Task: Research Airbnb options in CeadÃ®r-Lunga, Moldova from 1st December, 2023 to 8th December, 2023 for 2 adults, 1 child.1  bedroom having 1 bed and 1 bathroom. Property type can be hotel. Booking option can be shelf check-in. Look for 5 properties as per requirement.
Action: Mouse moved to (355, 119)
Screenshot: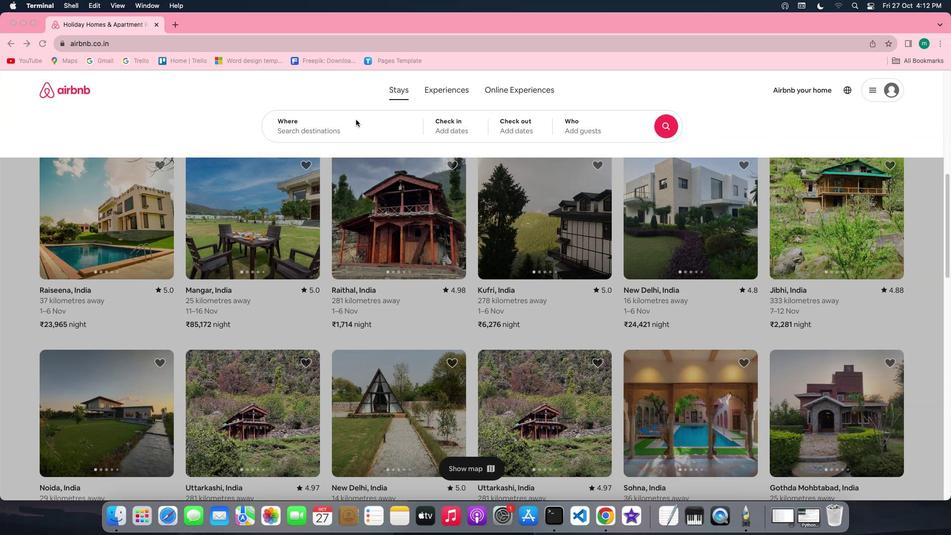 
Action: Mouse pressed left at (355, 119)
Screenshot: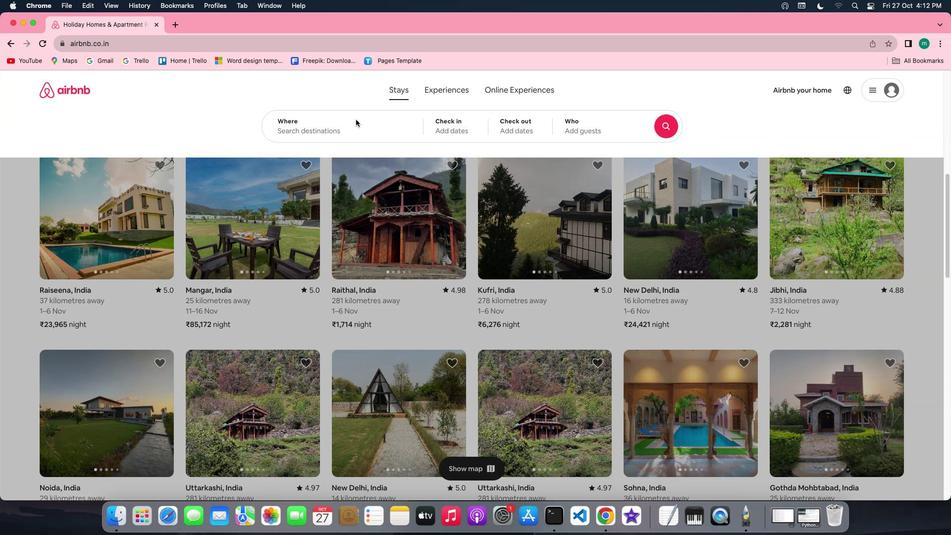 
Action: Mouse pressed left at (355, 119)
Screenshot: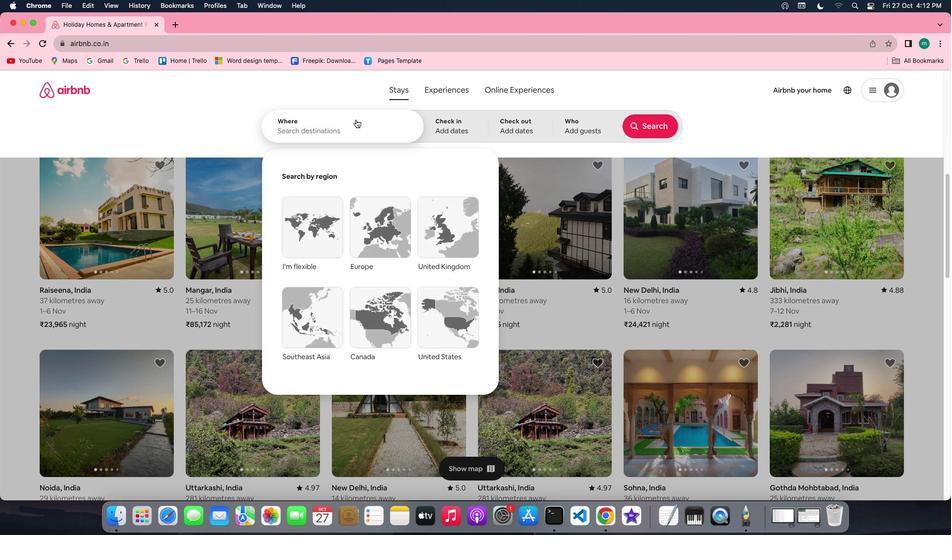 
Action: Mouse moved to (339, 132)
Screenshot: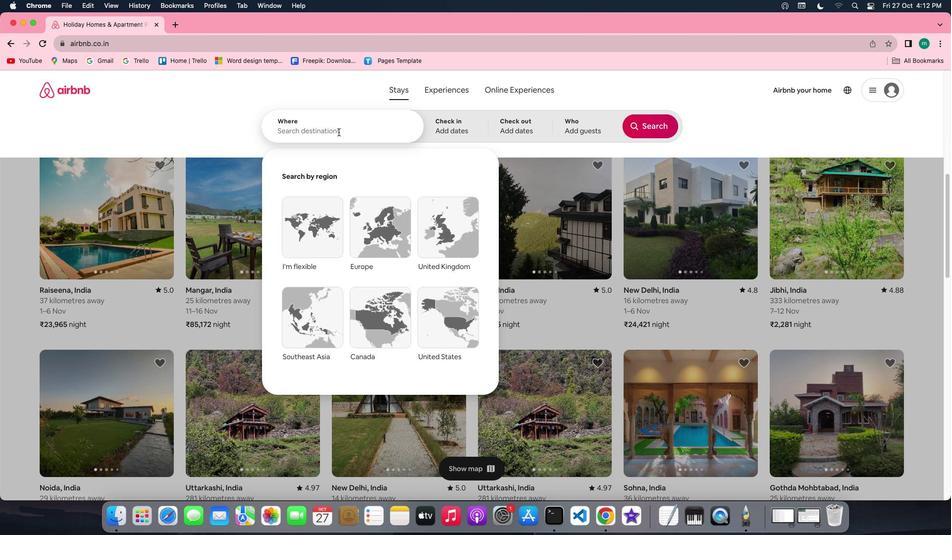 
Action: Mouse pressed left at (339, 132)
Screenshot: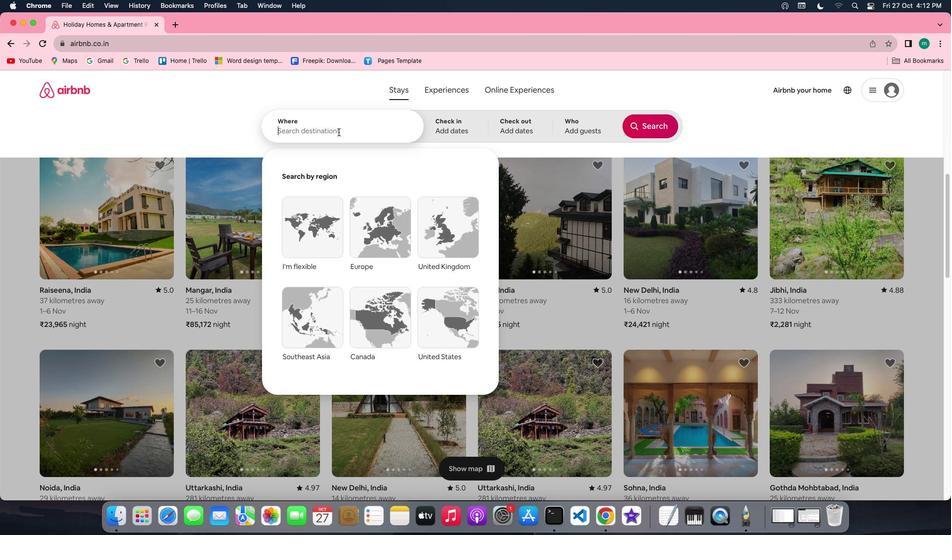 
Action: Key pressed Key.shift'C''e''a''d''i''r''-'Key.spaceKey.shift'L''u''n''g''a'','Key.spaceKey.shift'm''o''l''d''o''v''a'
Screenshot: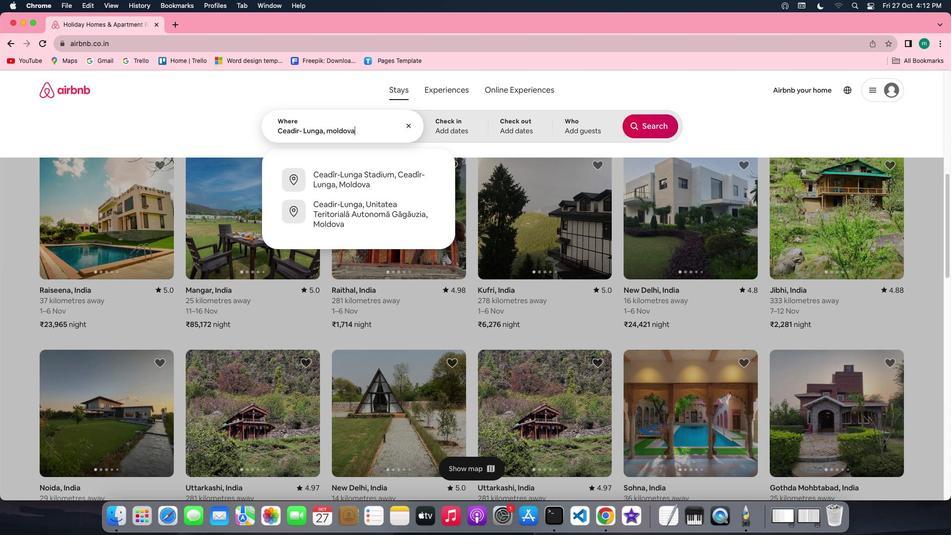 
Action: Mouse moved to (458, 123)
Screenshot: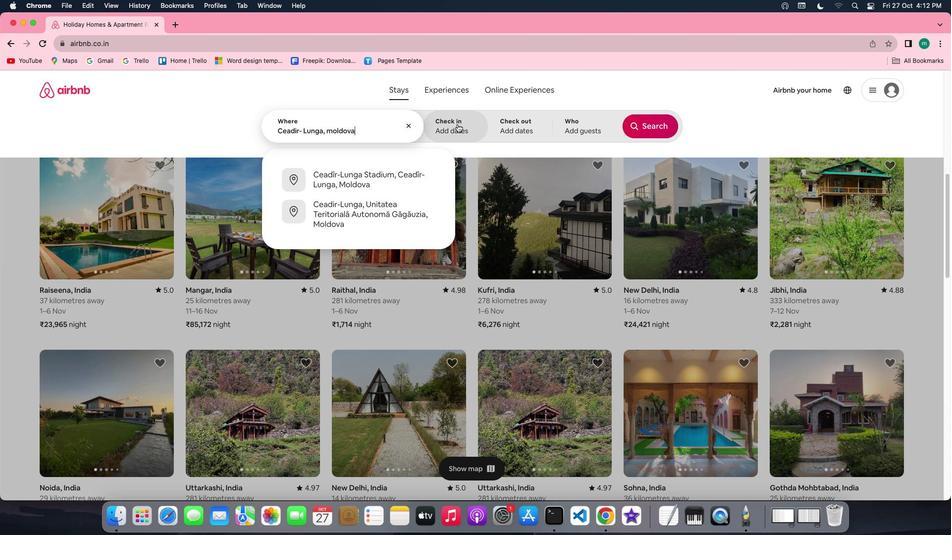 
Action: Mouse pressed left at (458, 123)
Screenshot: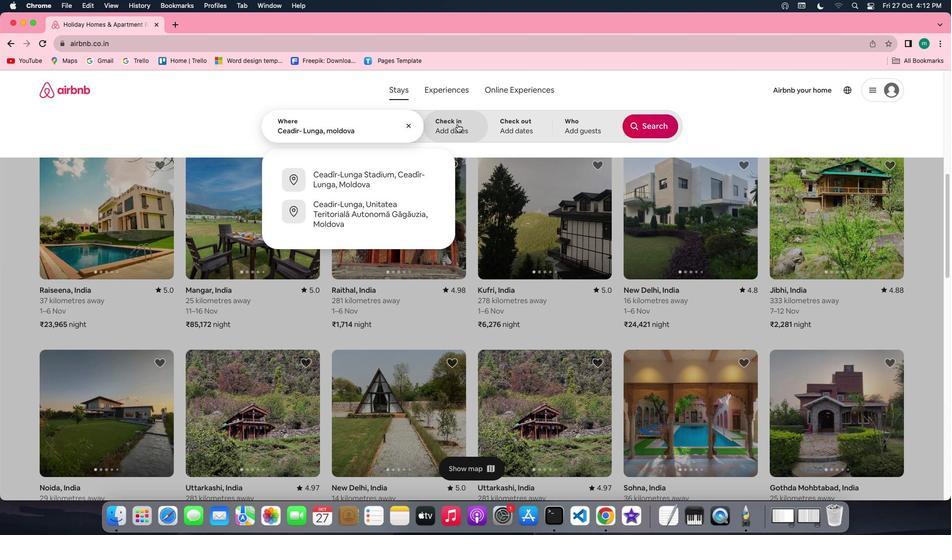 
Action: Mouse moved to (648, 205)
Screenshot: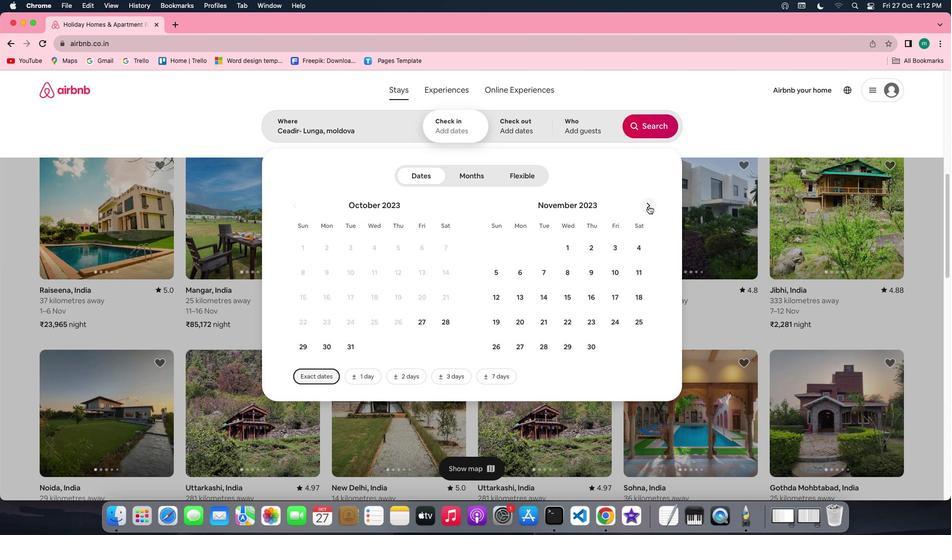 
Action: Mouse pressed left at (648, 205)
Screenshot: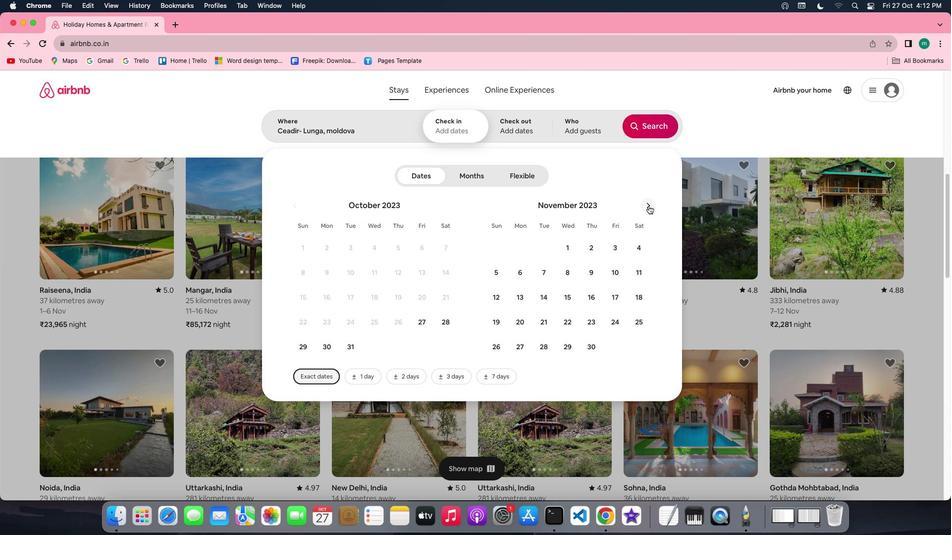 
Action: Mouse moved to (620, 244)
Screenshot: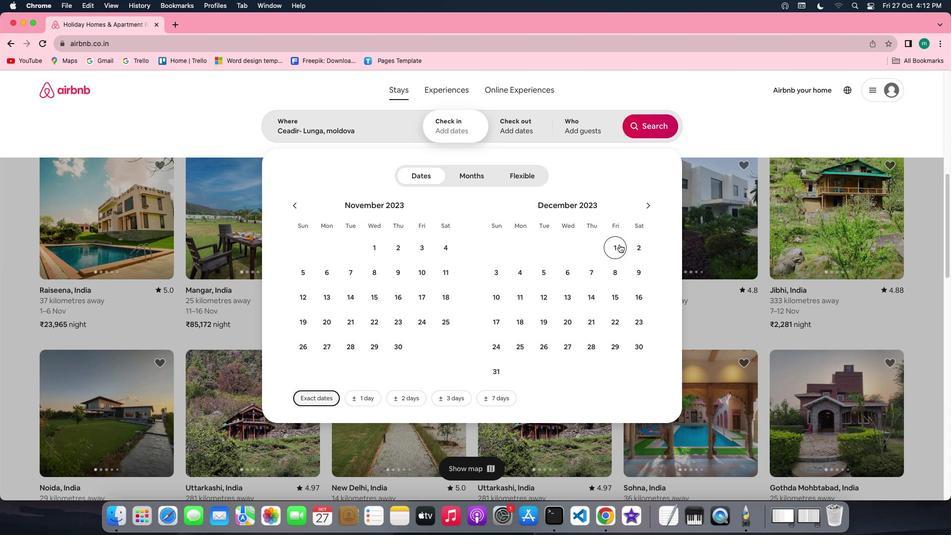 
Action: Mouse pressed left at (620, 244)
Screenshot: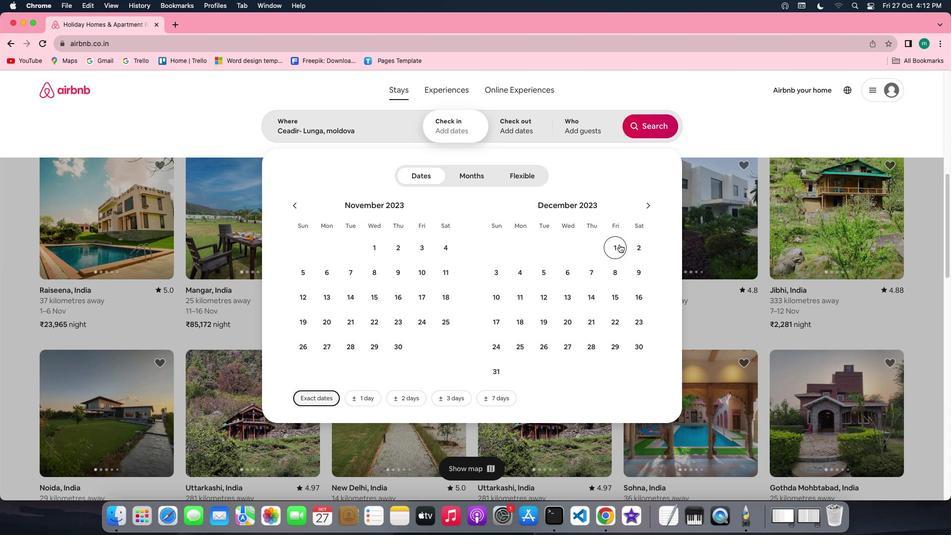 
Action: Mouse moved to (616, 269)
Screenshot: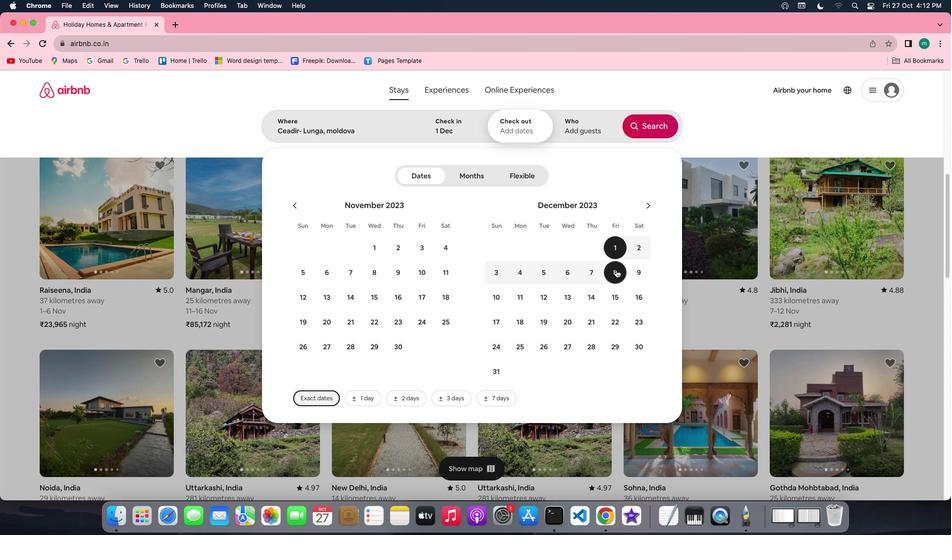
Action: Mouse pressed left at (616, 269)
Screenshot: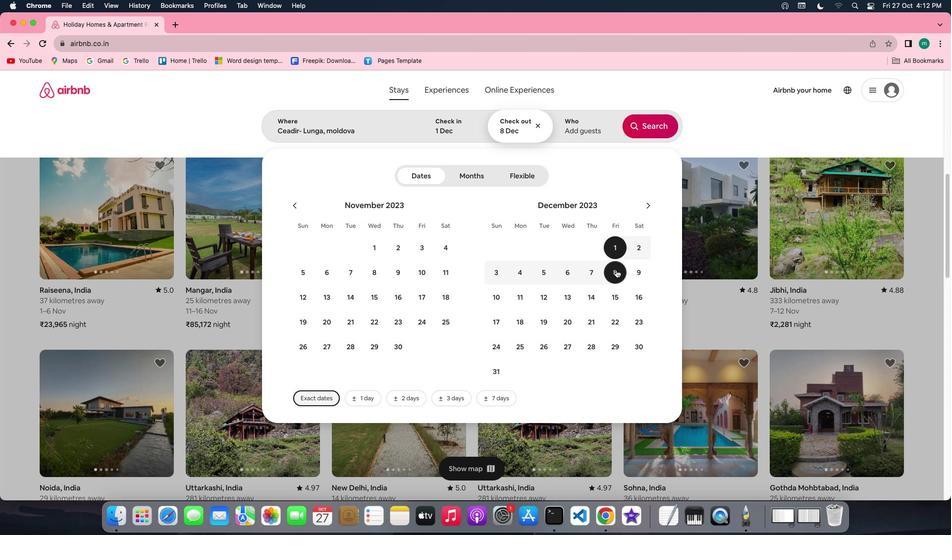 
Action: Mouse moved to (607, 133)
Screenshot: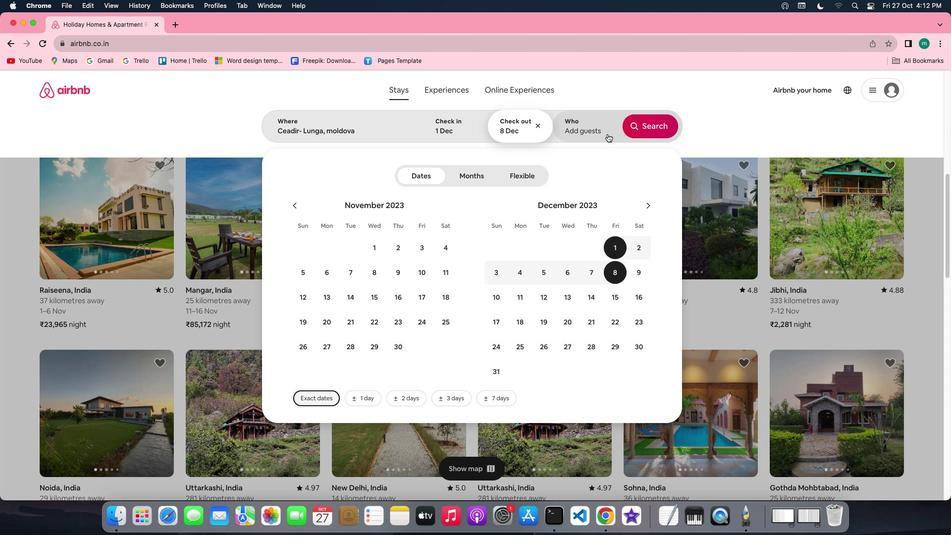 
Action: Mouse pressed left at (607, 133)
Screenshot: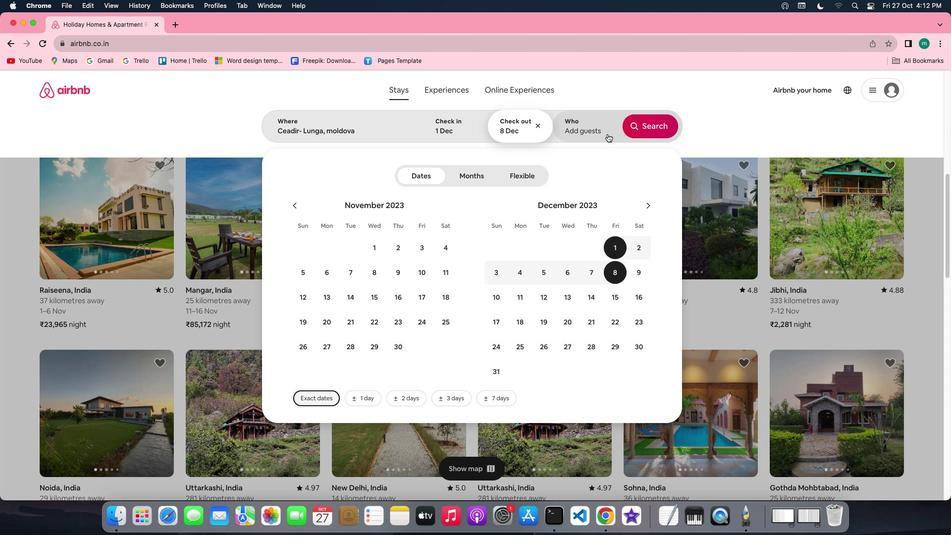 
Action: Mouse moved to (655, 177)
Screenshot: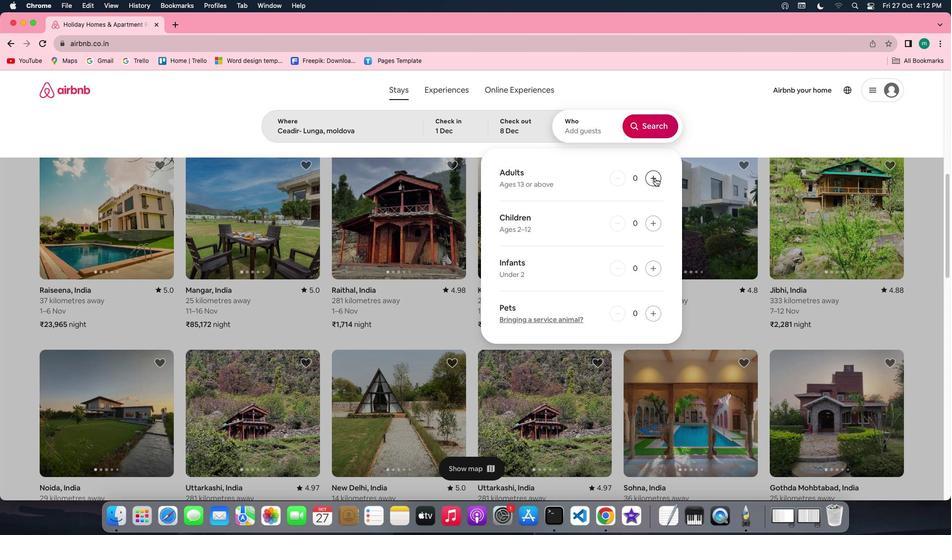 
Action: Mouse pressed left at (655, 177)
Screenshot: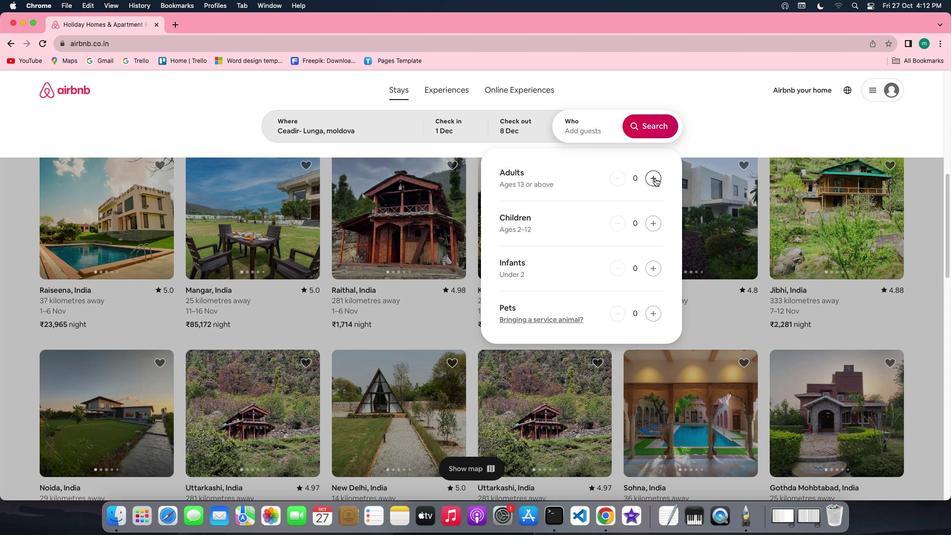 
Action: Mouse pressed left at (655, 177)
Screenshot: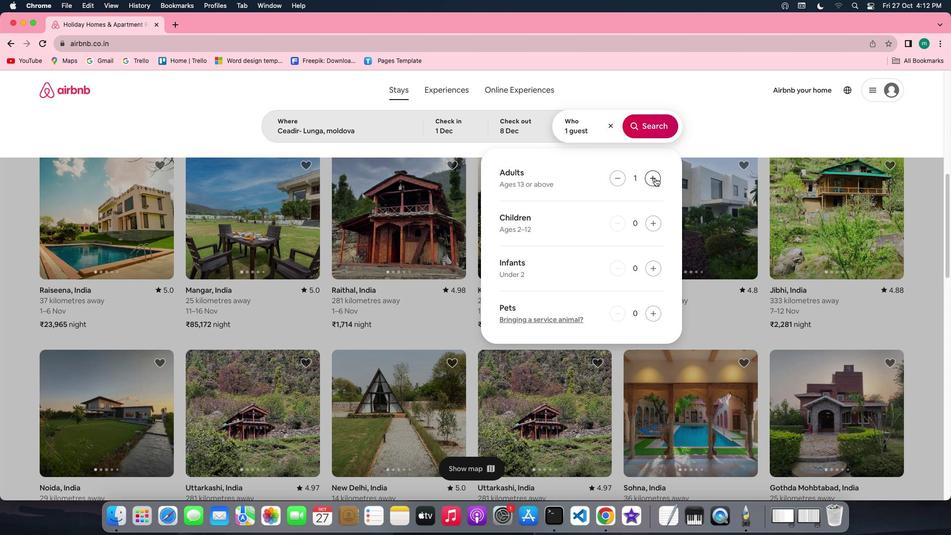 
Action: Mouse moved to (650, 118)
Screenshot: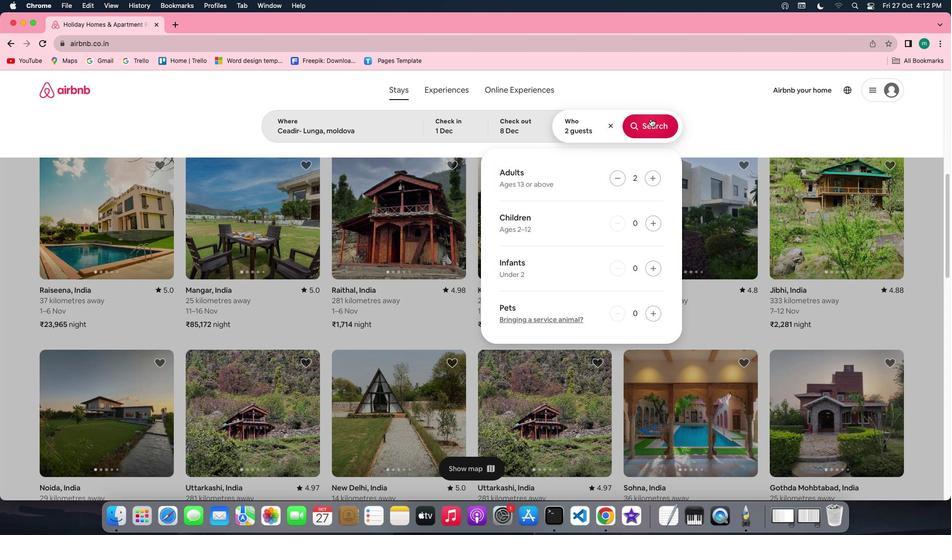 
Action: Mouse pressed left at (650, 118)
Screenshot: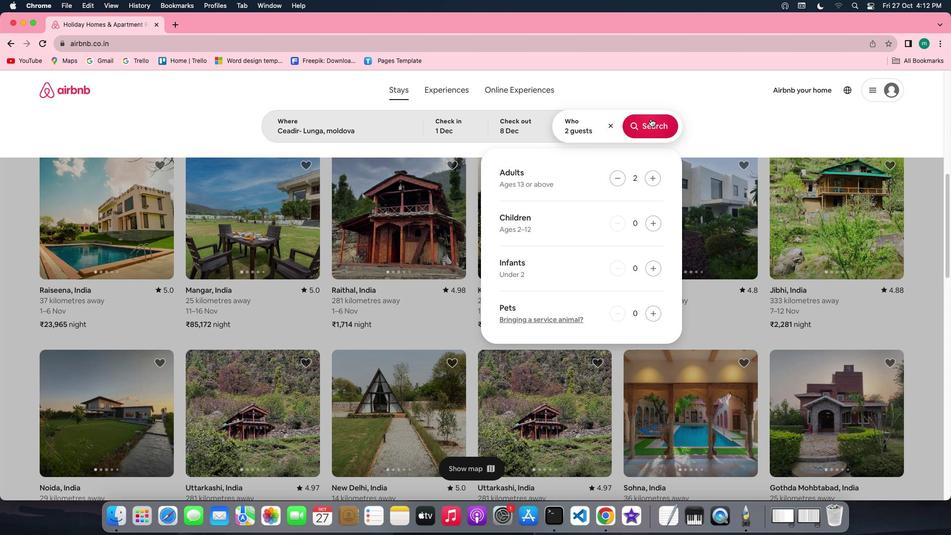 
Action: Mouse moved to (523, 94)
Screenshot: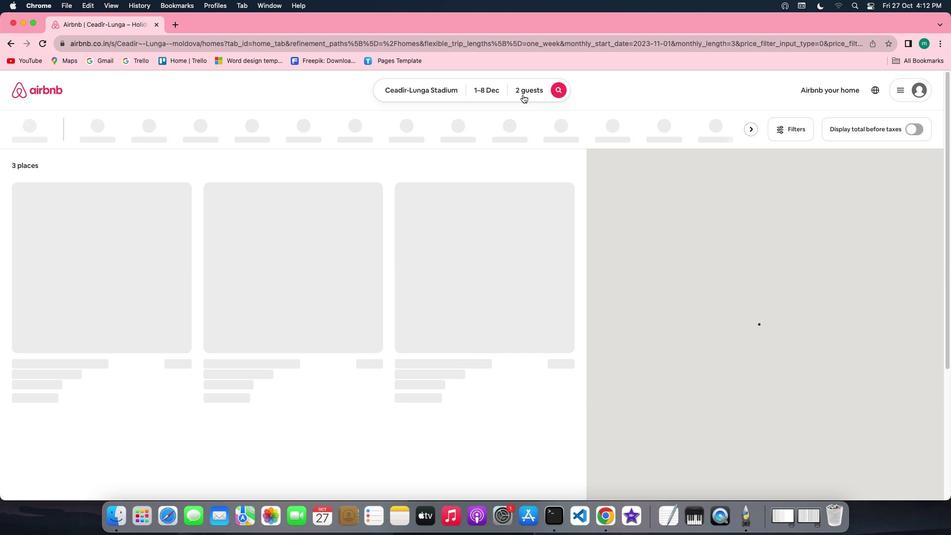 
Action: Mouse pressed left at (523, 94)
Screenshot: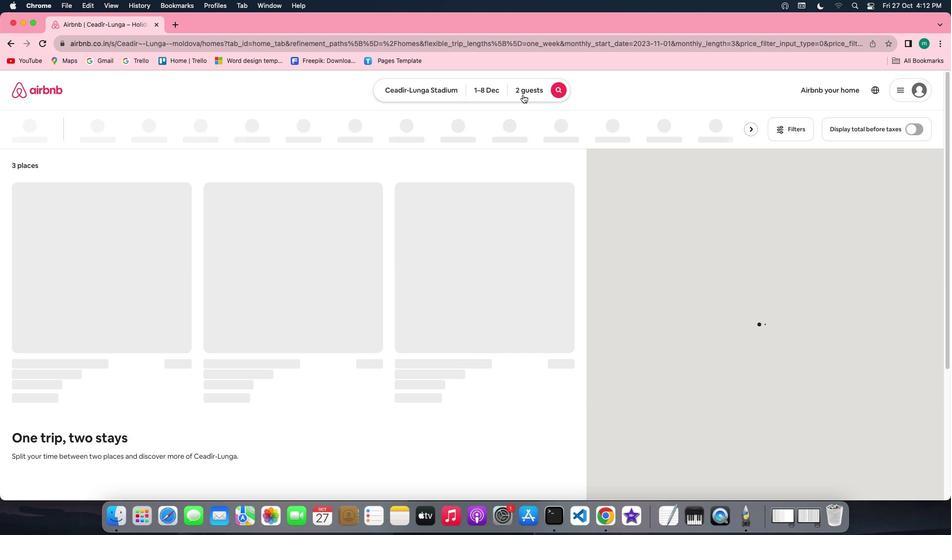 
Action: Mouse moved to (652, 228)
Screenshot: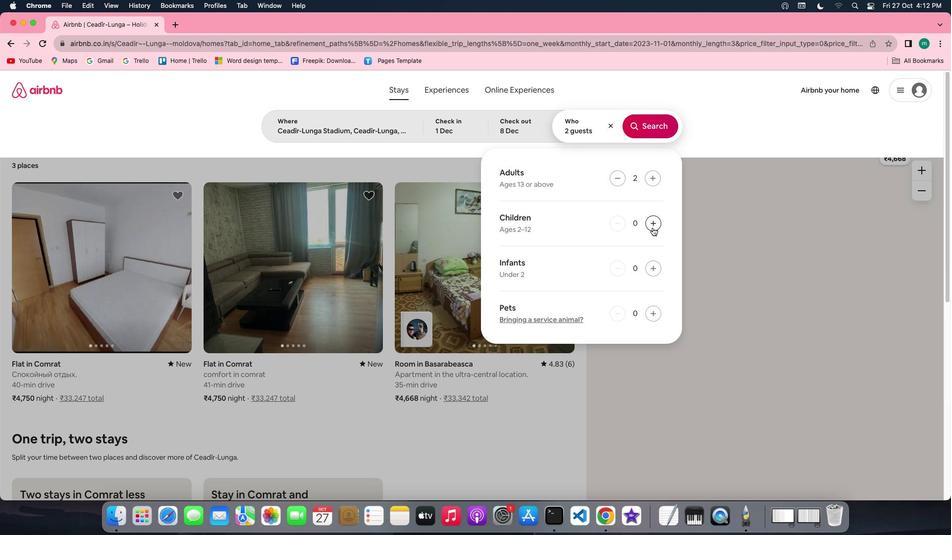 
Action: Mouse pressed left at (652, 228)
Screenshot: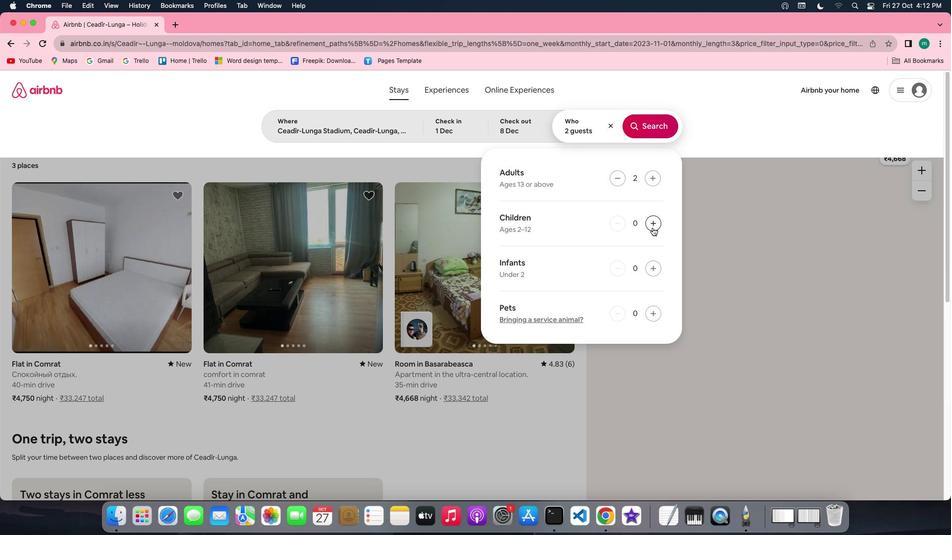 
Action: Mouse moved to (636, 126)
Screenshot: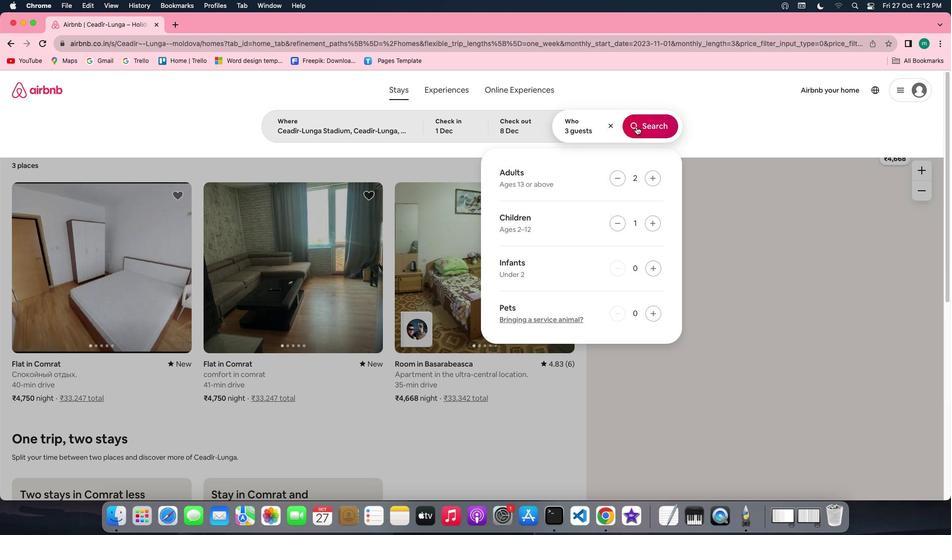 
Action: Mouse pressed left at (636, 126)
Screenshot: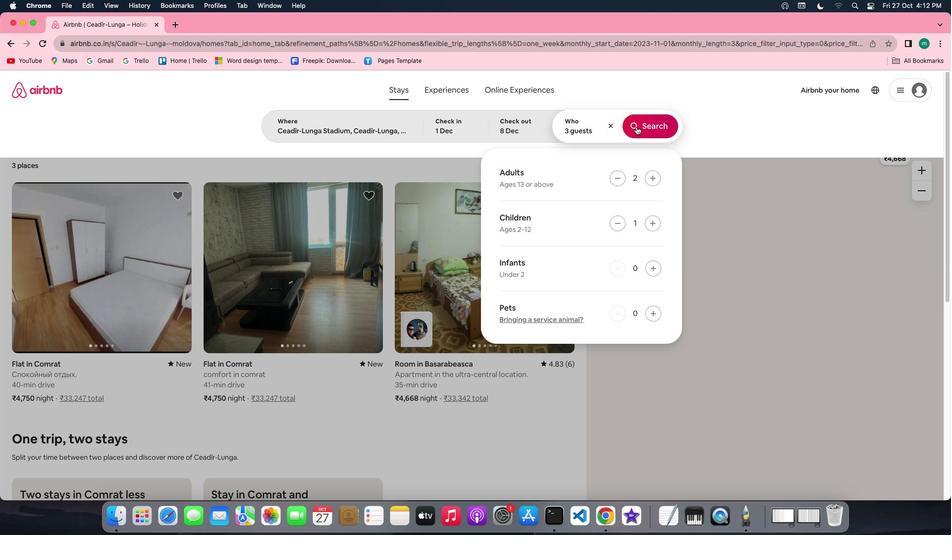 
Action: Mouse moved to (791, 130)
Screenshot: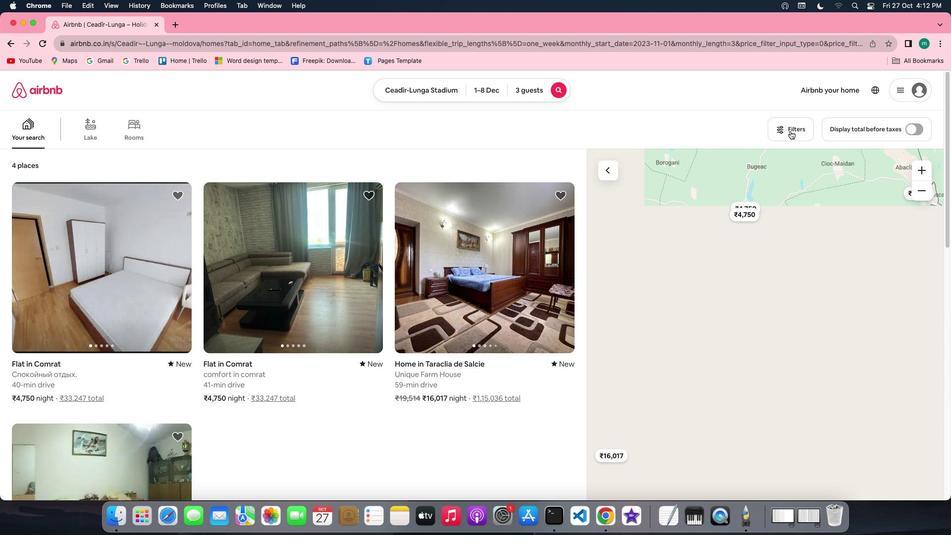 
Action: Mouse pressed left at (791, 130)
Screenshot: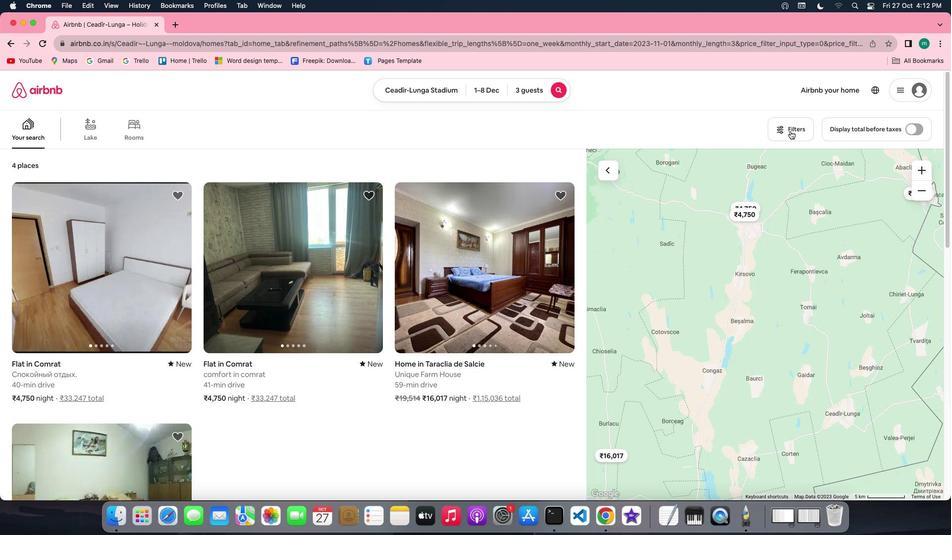 
Action: Mouse moved to (565, 288)
Screenshot: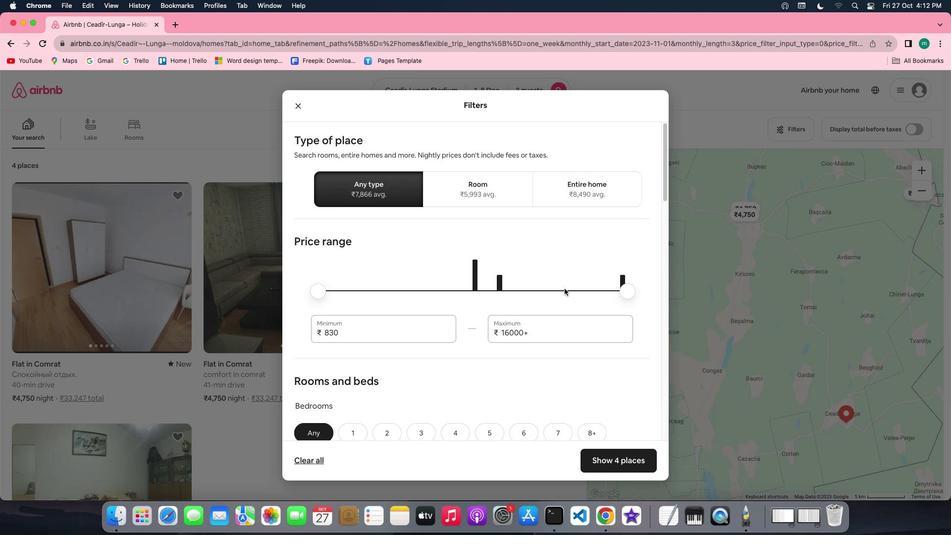 
Action: Mouse scrolled (565, 288) with delta (0, 0)
Screenshot: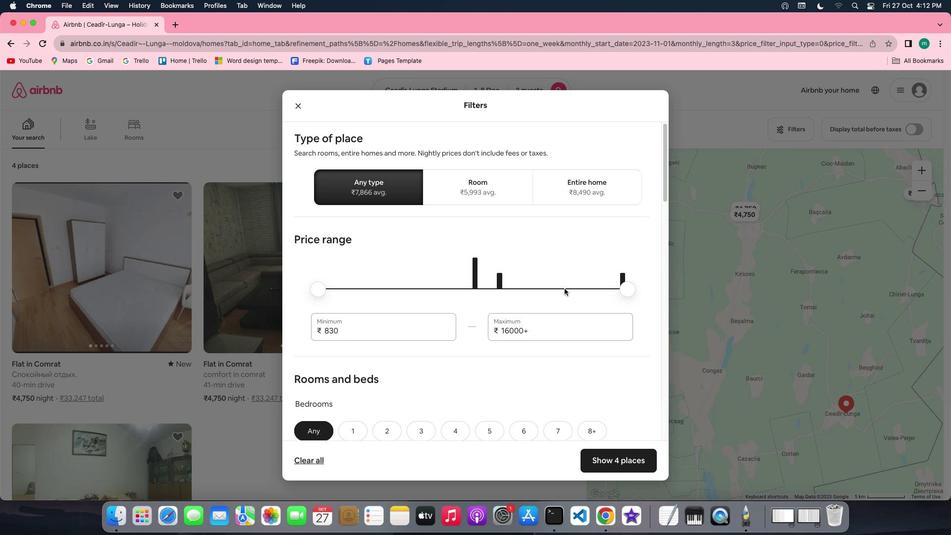 
Action: Mouse scrolled (565, 288) with delta (0, 0)
Screenshot: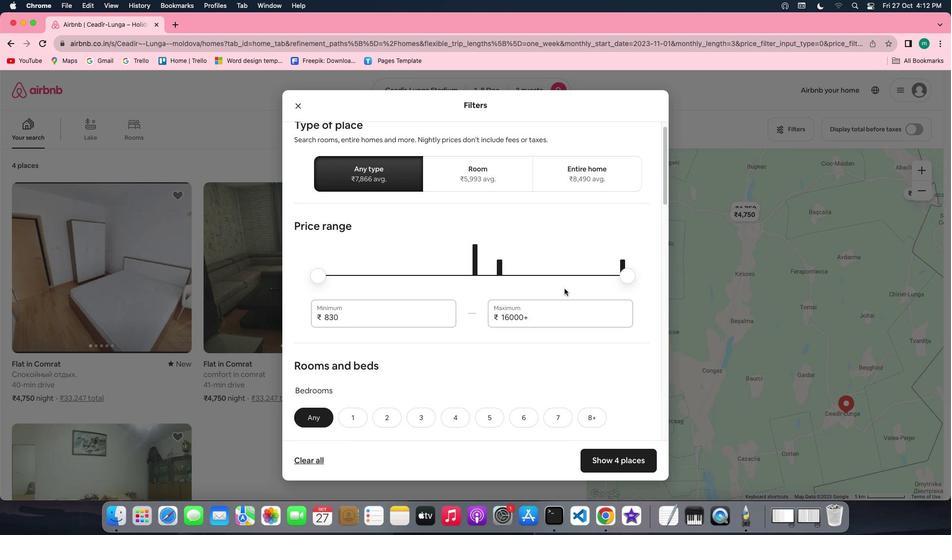 
Action: Mouse scrolled (565, 288) with delta (0, 0)
Screenshot: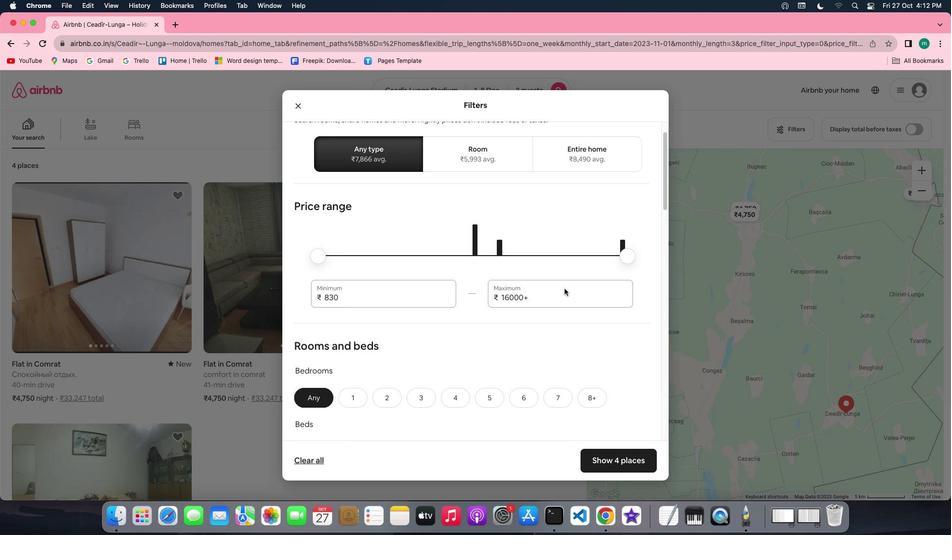 
Action: Mouse scrolled (565, 288) with delta (0, -1)
Screenshot: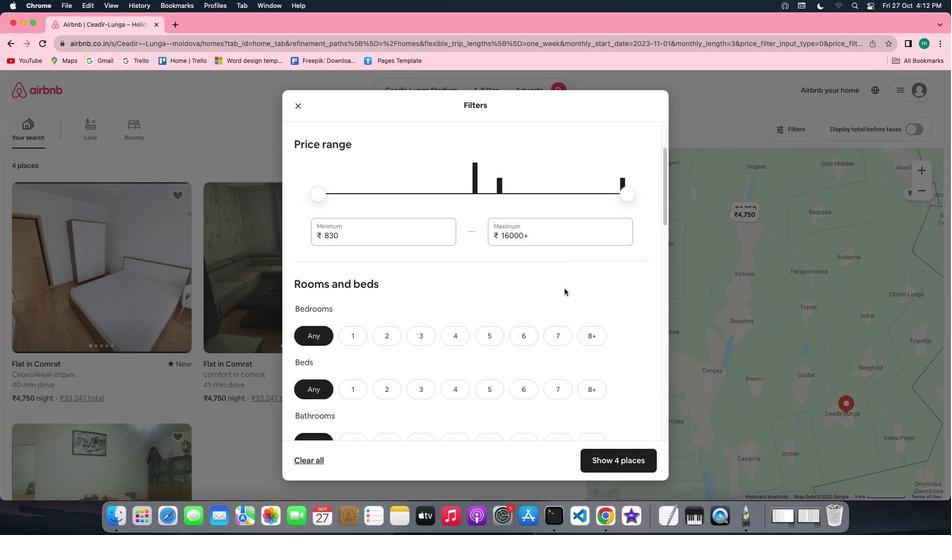 
Action: Mouse scrolled (565, 288) with delta (0, 0)
Screenshot: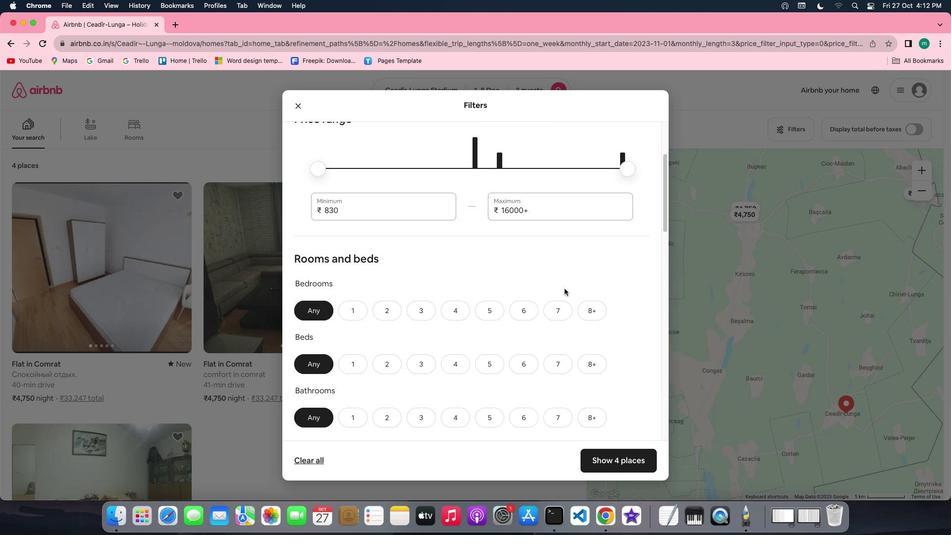 
Action: Mouse scrolled (565, 288) with delta (0, 0)
Screenshot: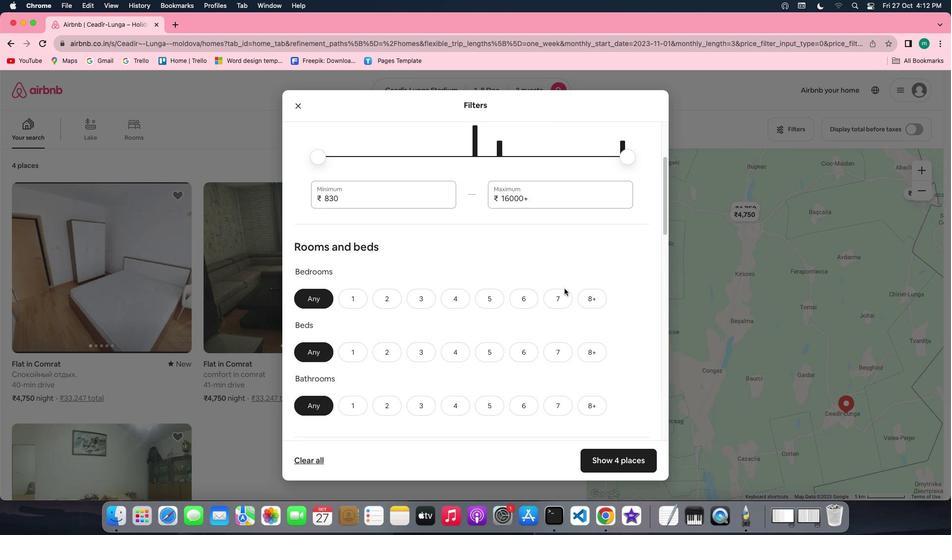 
Action: Mouse scrolled (565, 288) with delta (0, 0)
Screenshot: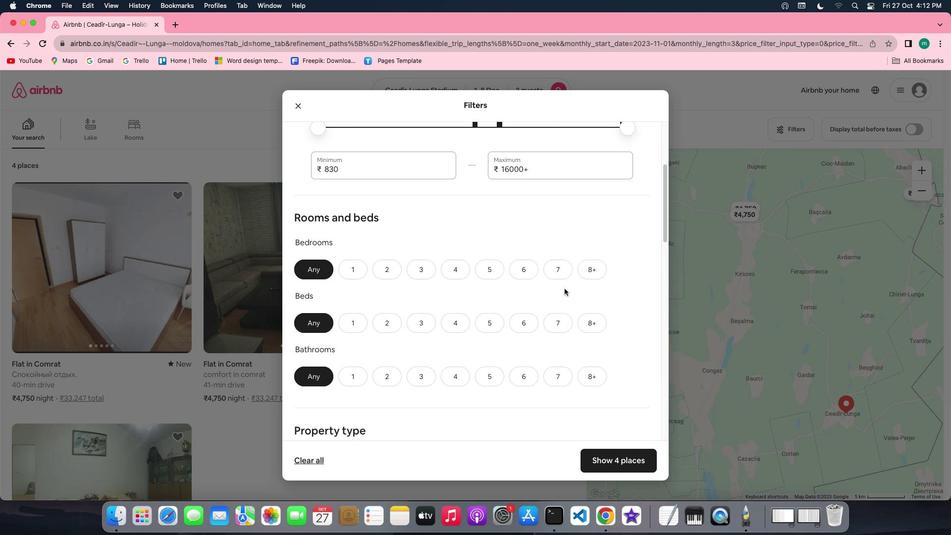 
Action: Mouse scrolled (565, 288) with delta (0, 0)
Screenshot: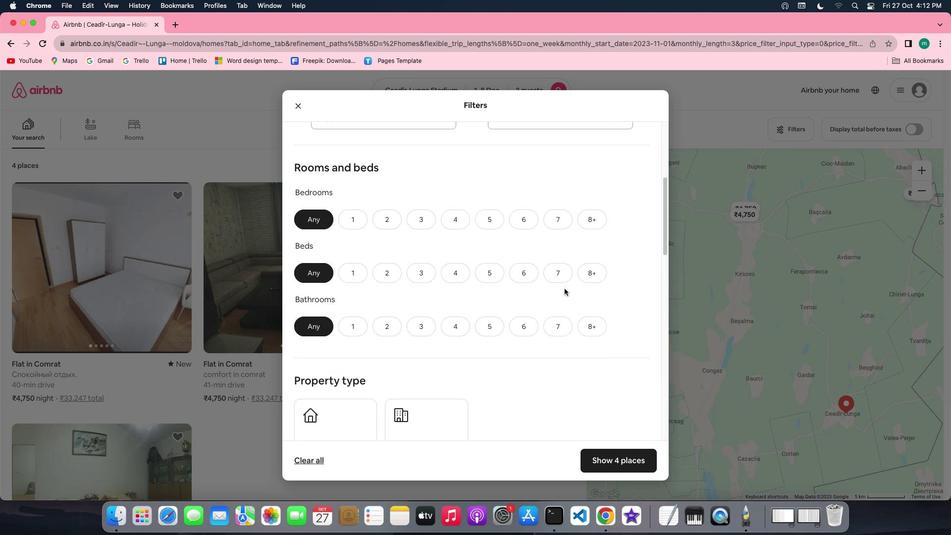 
Action: Mouse scrolled (565, 288) with delta (0, 0)
Screenshot: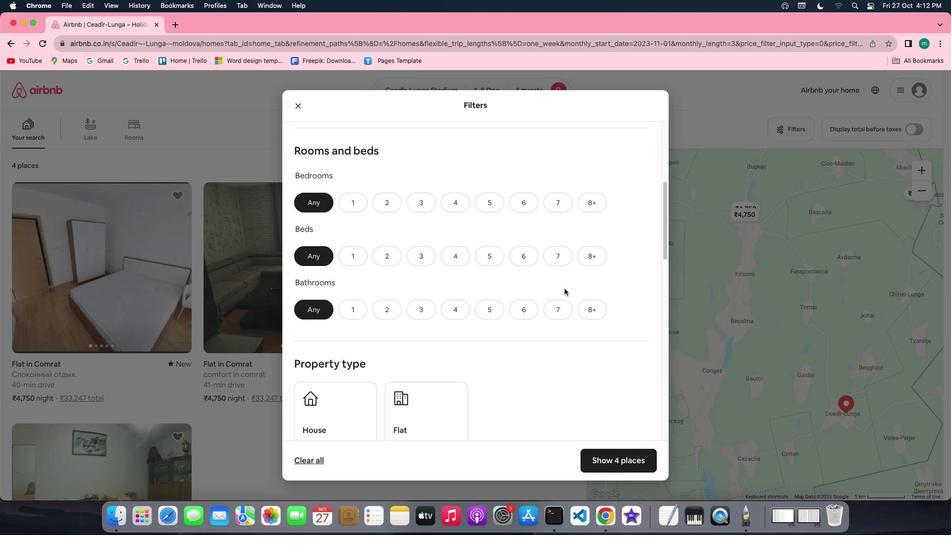 
Action: Mouse scrolled (565, 288) with delta (0, 0)
Screenshot: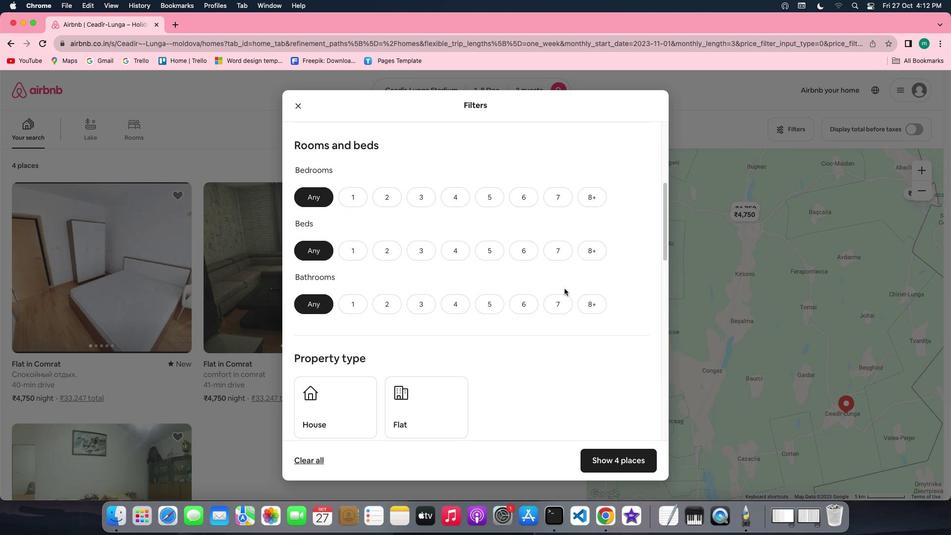 
Action: Mouse scrolled (565, 288) with delta (0, 0)
Screenshot: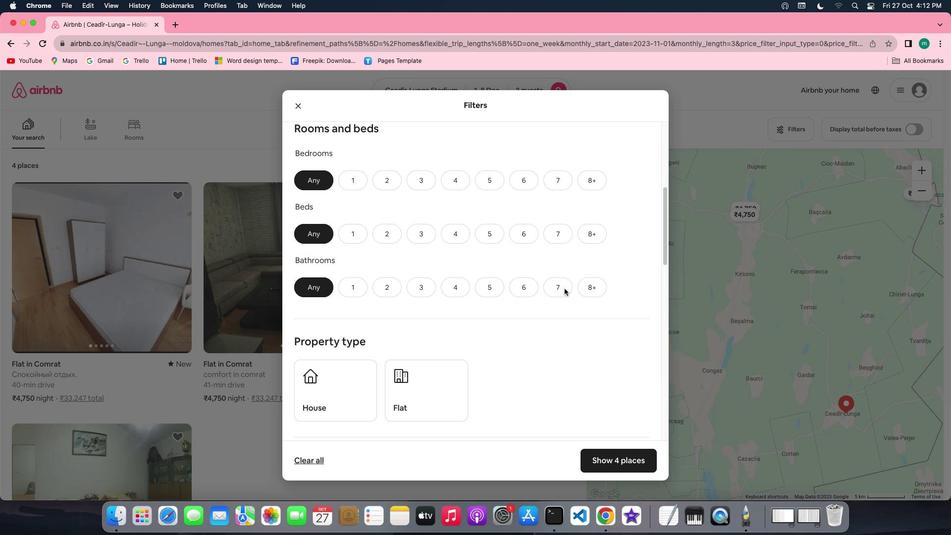 
Action: Mouse scrolled (565, 288) with delta (0, 0)
Screenshot: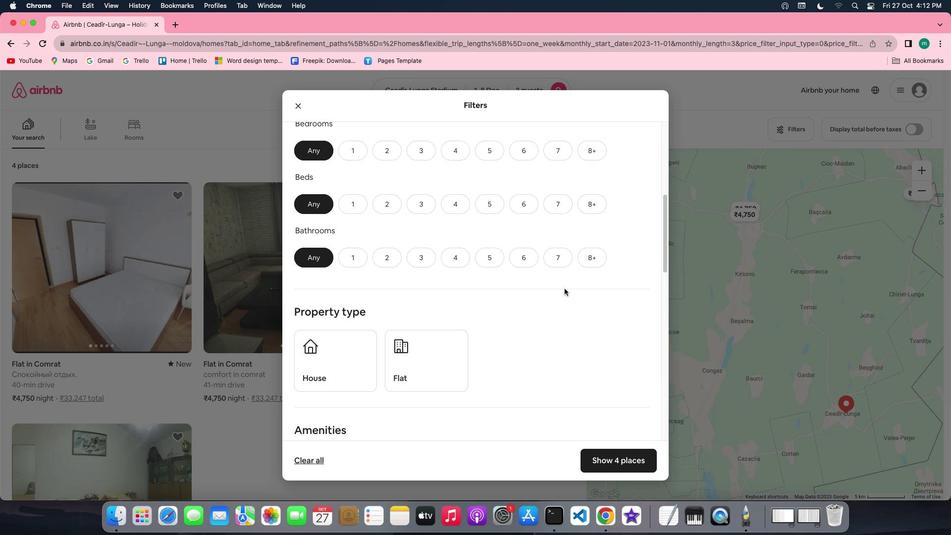 
Action: Mouse moved to (359, 146)
Screenshot: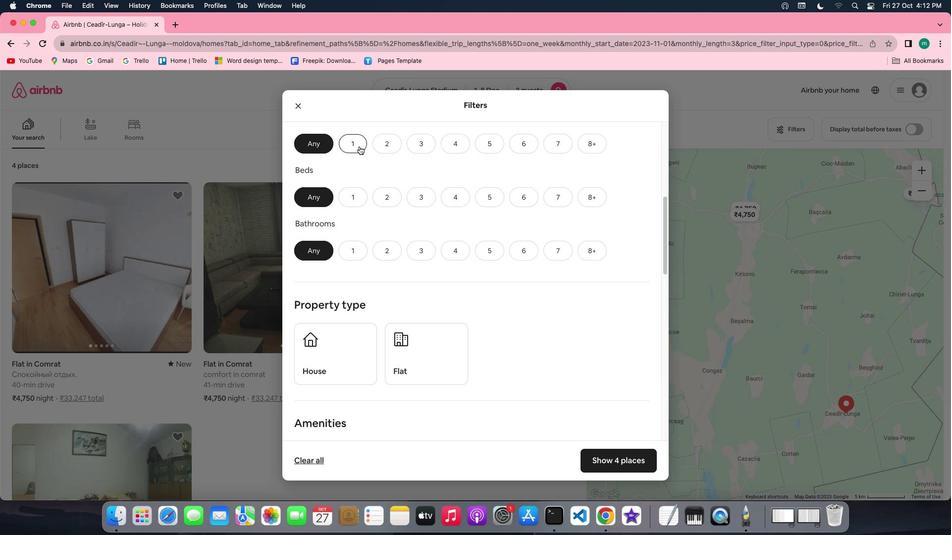 
Action: Mouse pressed left at (359, 146)
Screenshot: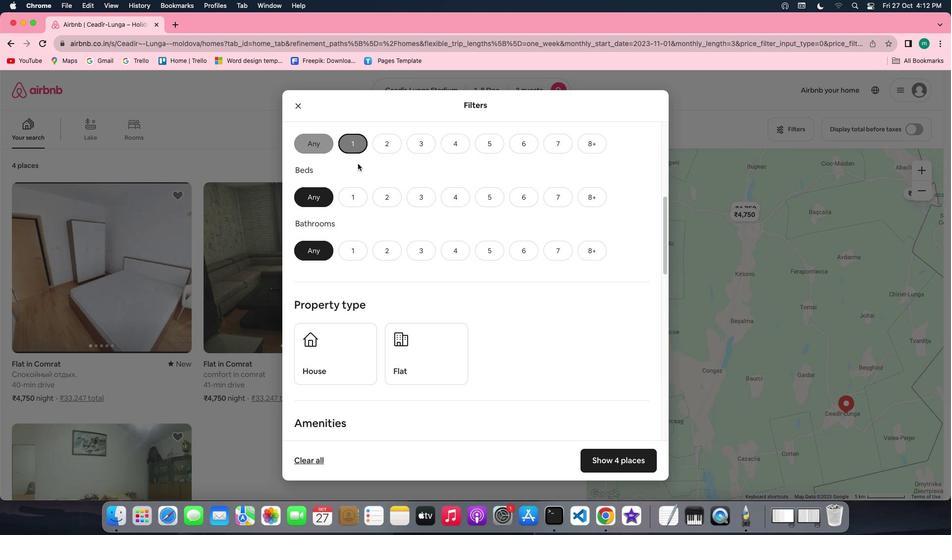 
Action: Mouse moved to (352, 190)
Screenshot: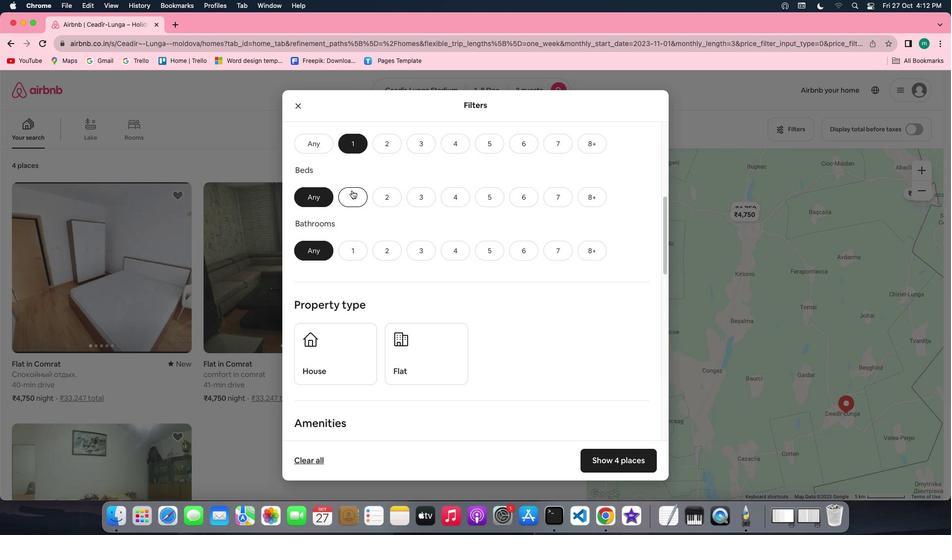 
Action: Mouse pressed left at (352, 190)
Screenshot: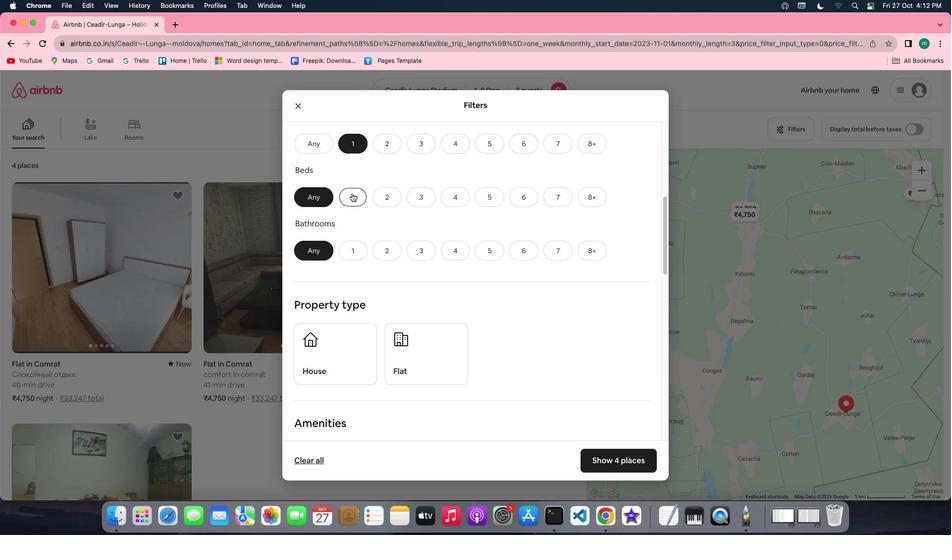 
Action: Mouse moved to (357, 245)
Screenshot: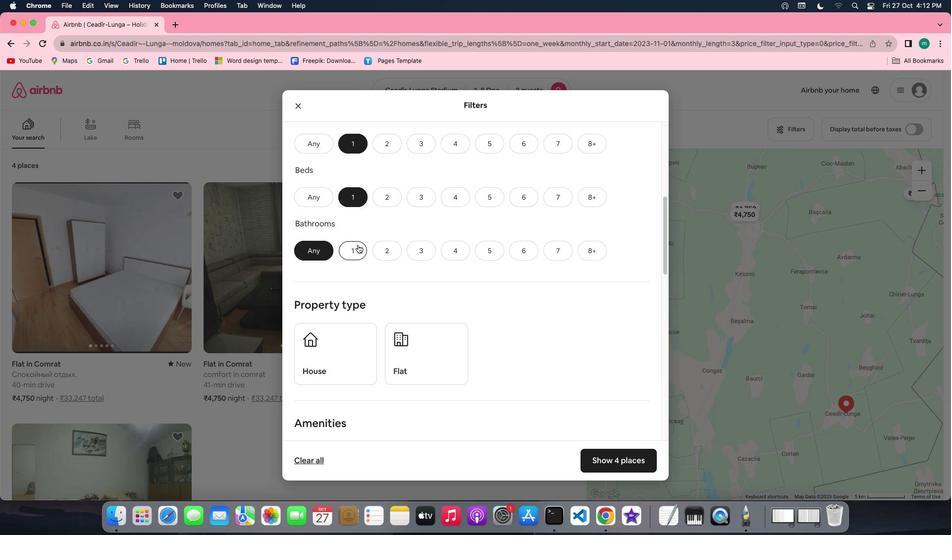 
Action: Mouse pressed left at (357, 245)
Screenshot: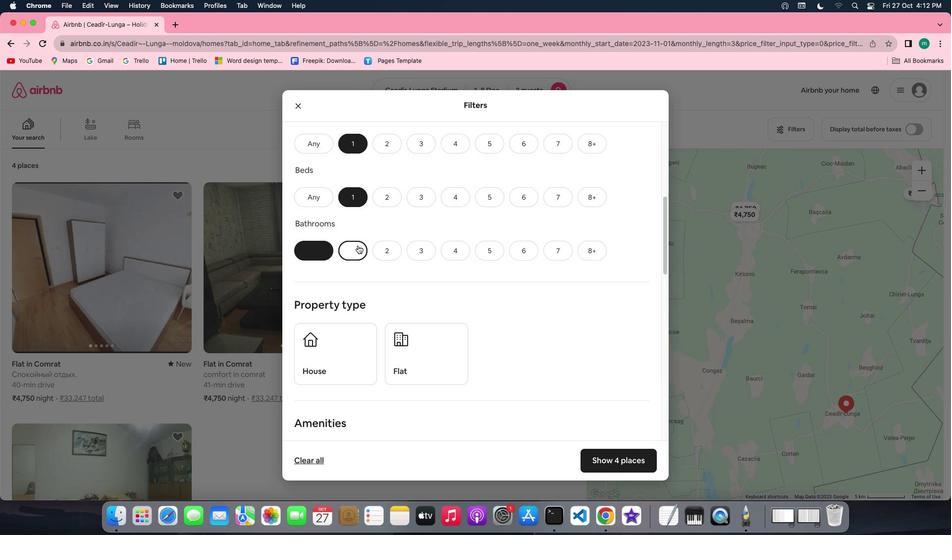 
Action: Mouse moved to (476, 258)
Screenshot: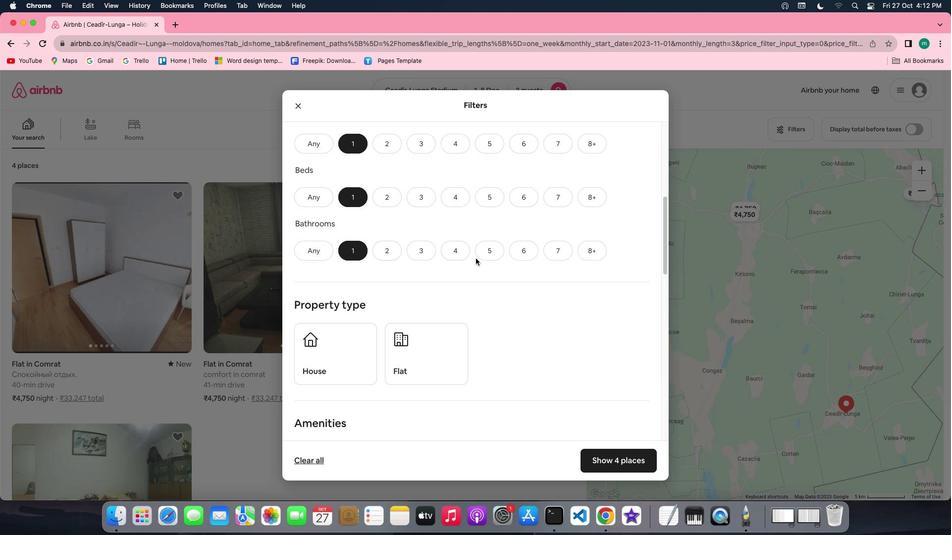 
Action: Mouse scrolled (476, 258) with delta (0, 0)
Screenshot: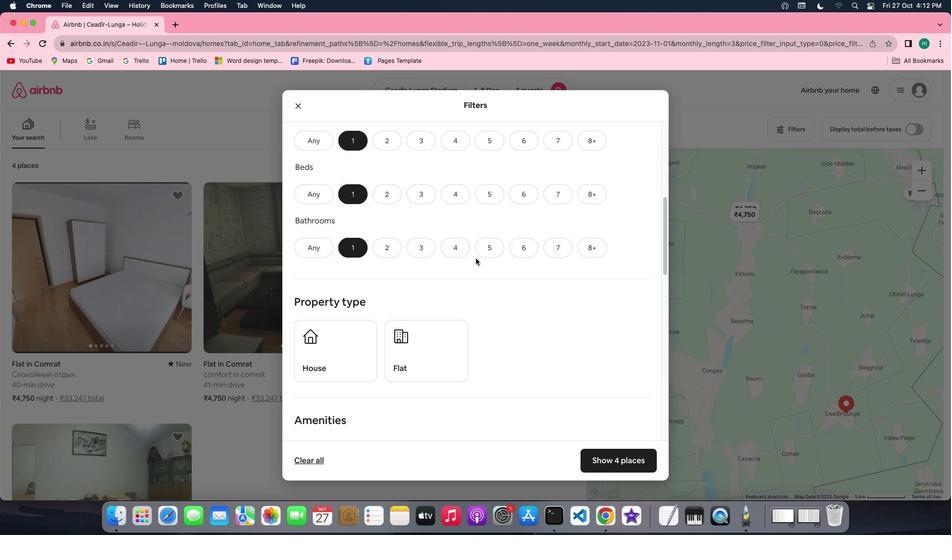 
Action: Mouse scrolled (476, 258) with delta (0, 0)
Screenshot: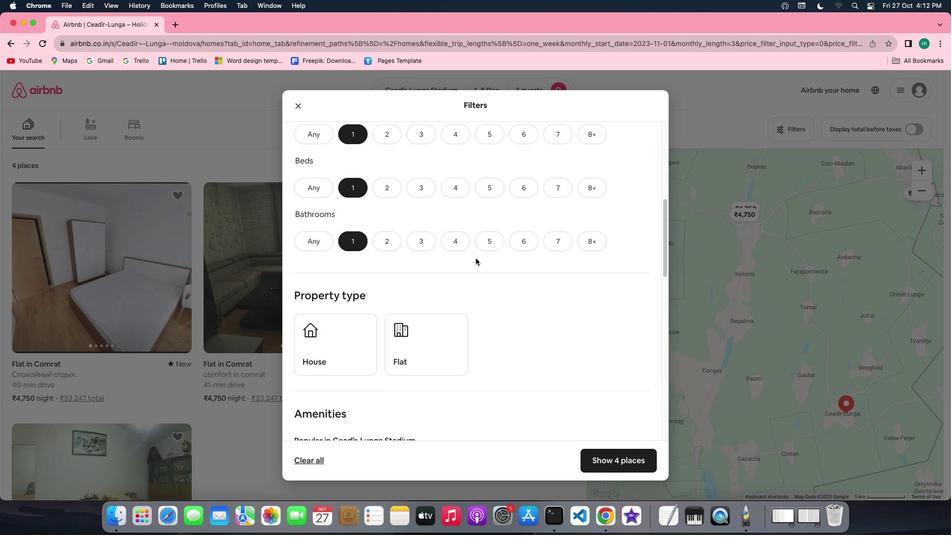 
Action: Mouse scrolled (476, 258) with delta (0, 0)
Screenshot: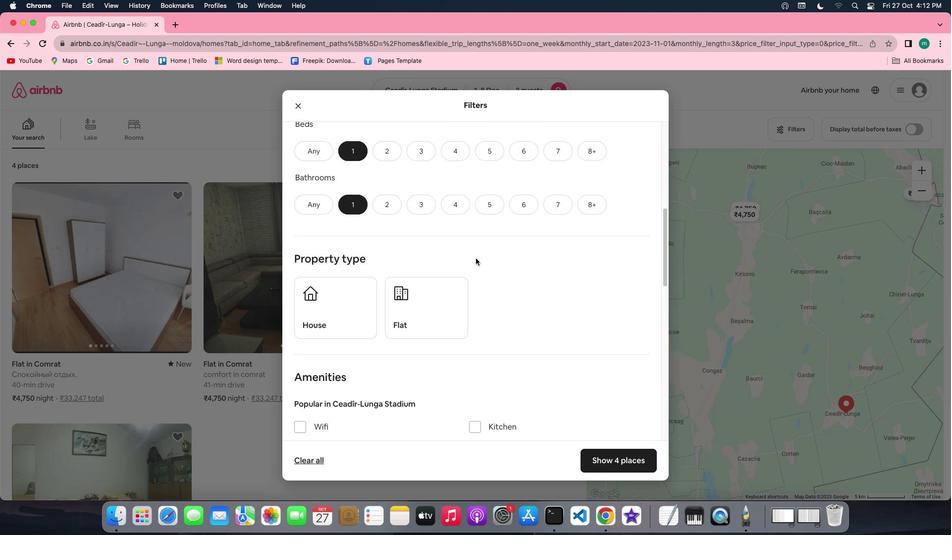 
Action: Mouse scrolled (476, 258) with delta (0, 0)
Screenshot: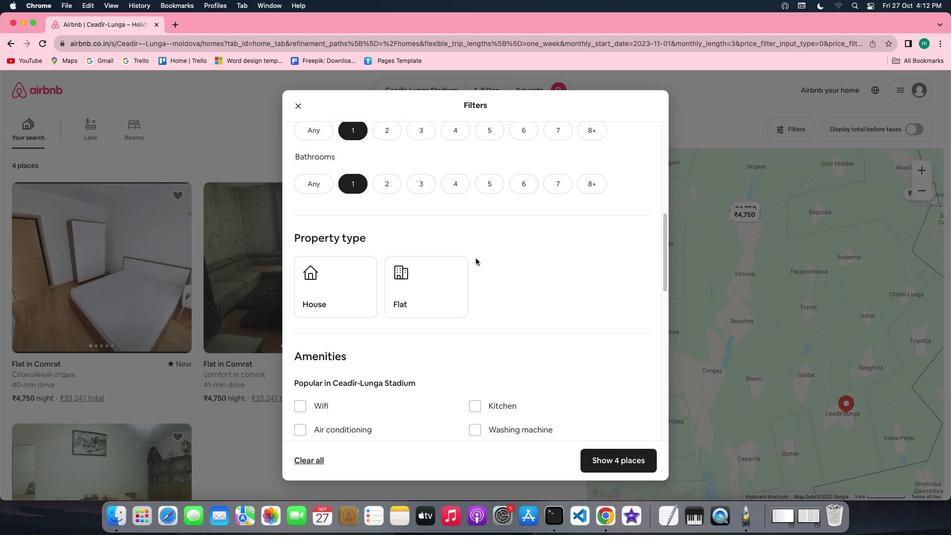 
Action: Mouse scrolled (476, 258) with delta (0, 0)
Screenshot: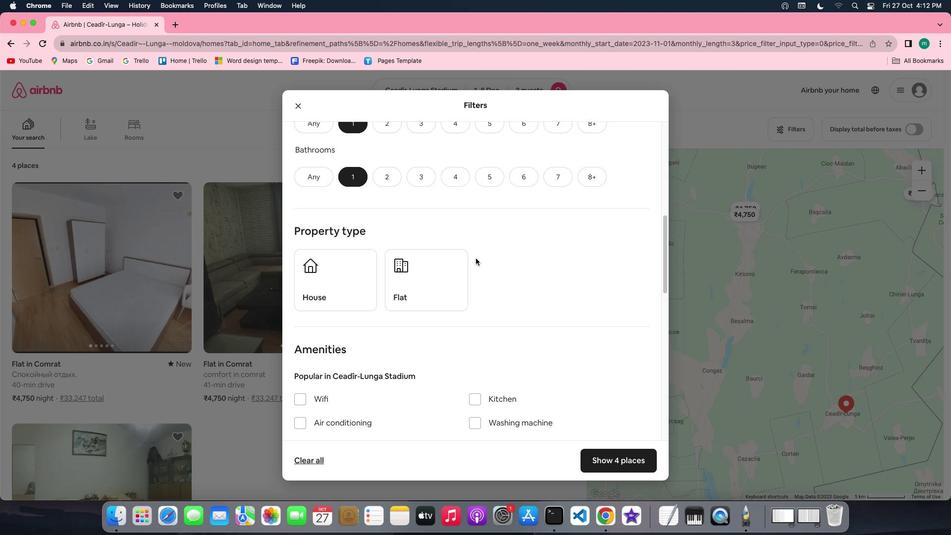 
Action: Mouse scrolled (476, 258) with delta (0, 0)
Screenshot: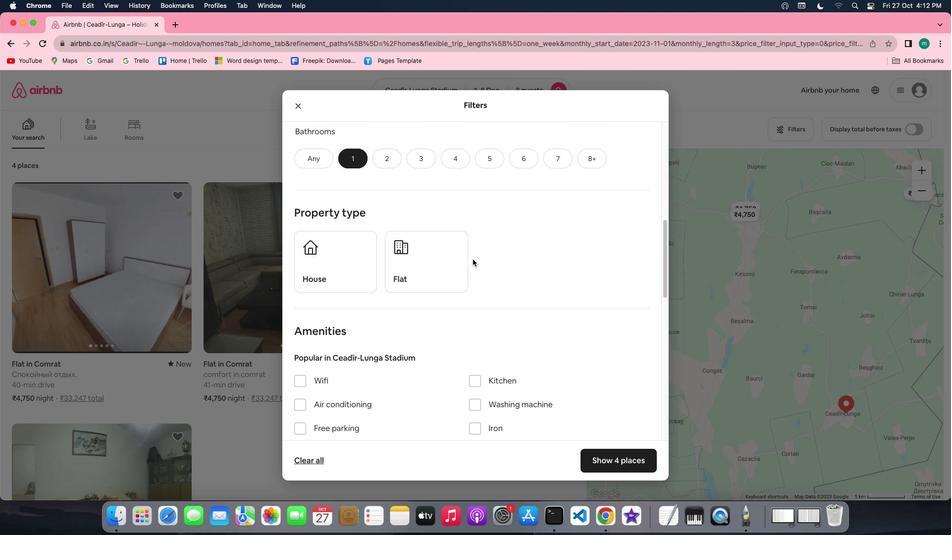 
Action: Mouse moved to (502, 273)
Screenshot: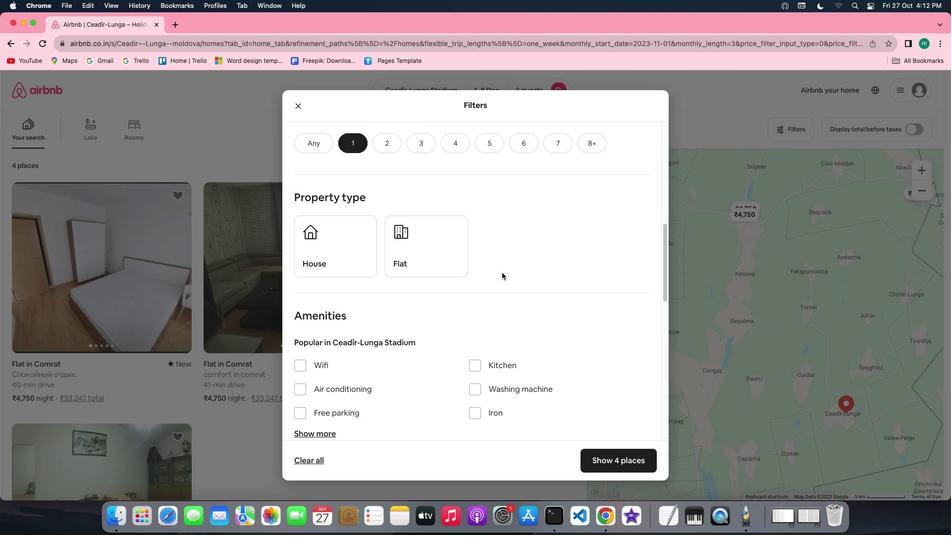 
Action: Mouse scrolled (502, 273) with delta (0, 0)
Screenshot: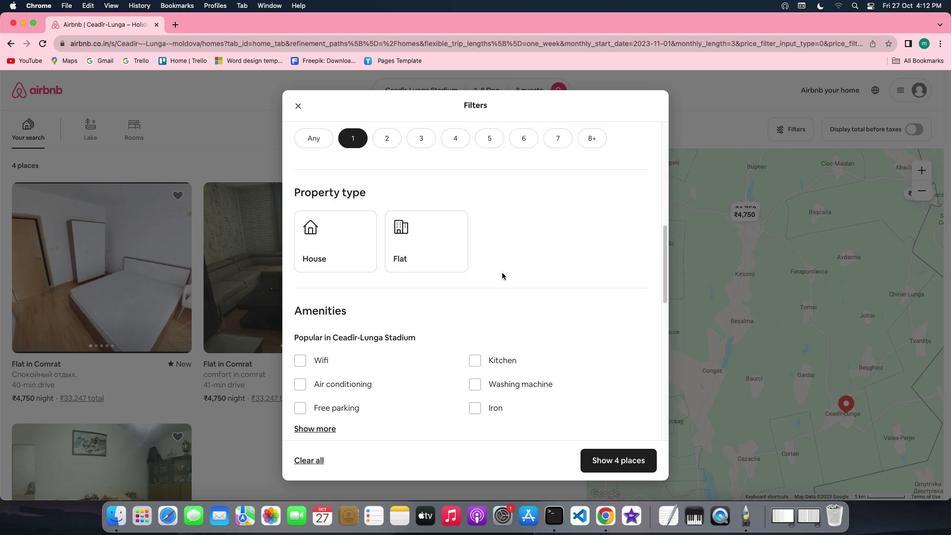 
Action: Mouse scrolled (502, 273) with delta (0, 0)
Screenshot: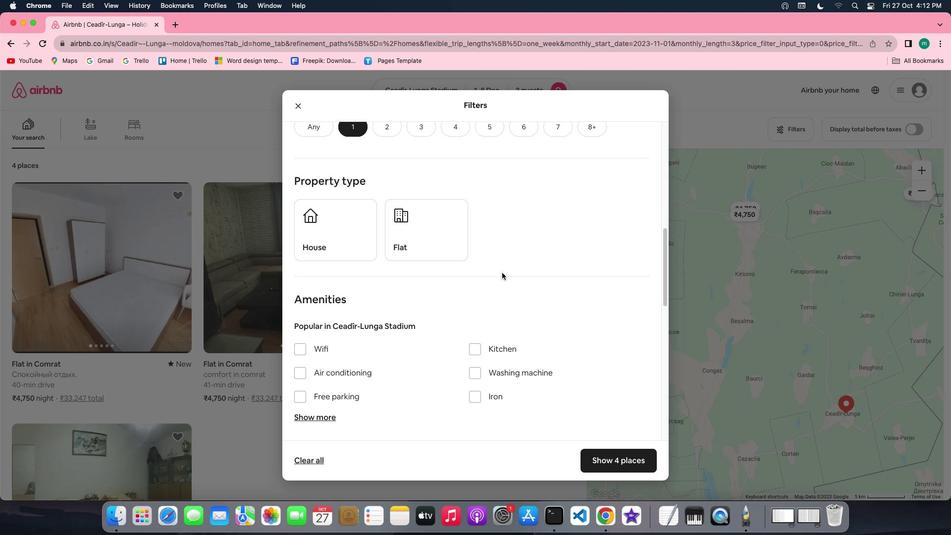 
Action: Mouse scrolled (502, 273) with delta (0, 0)
Screenshot: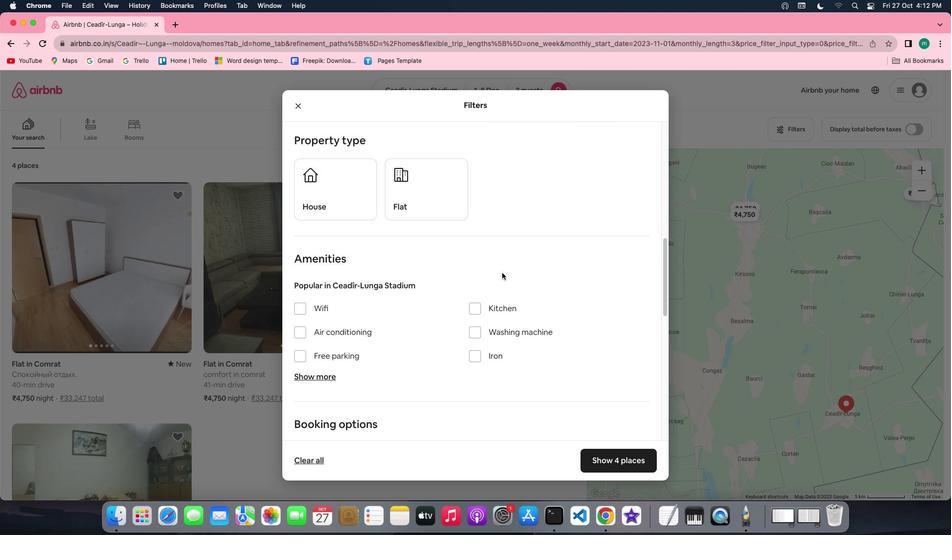 
Action: Mouse scrolled (502, 273) with delta (0, 0)
Screenshot: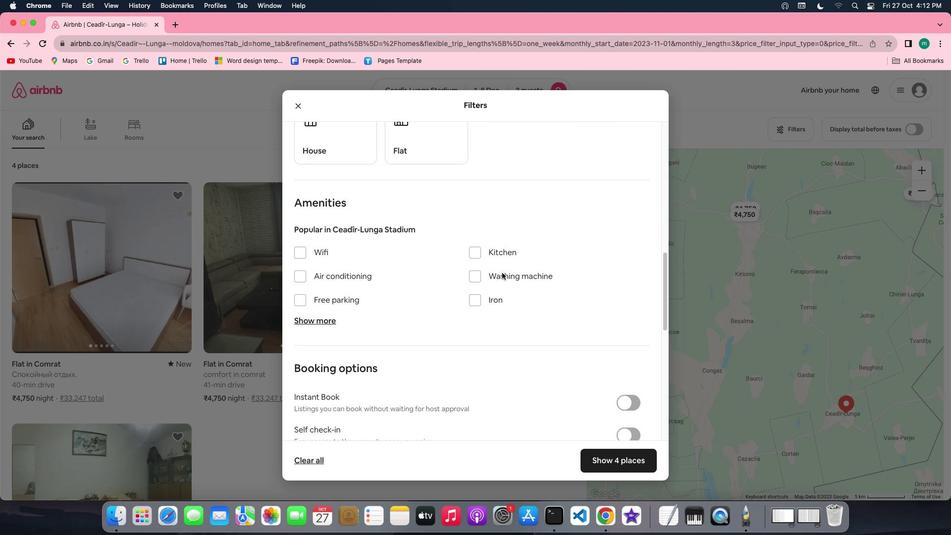 
Action: Mouse scrolled (502, 273) with delta (0, 0)
Screenshot: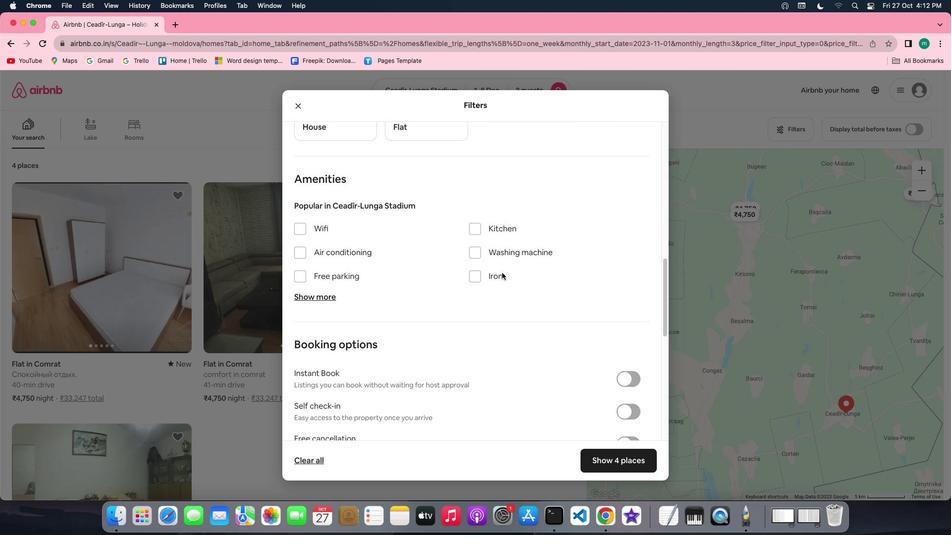 
Action: Mouse scrolled (502, 273) with delta (0, 0)
Screenshot: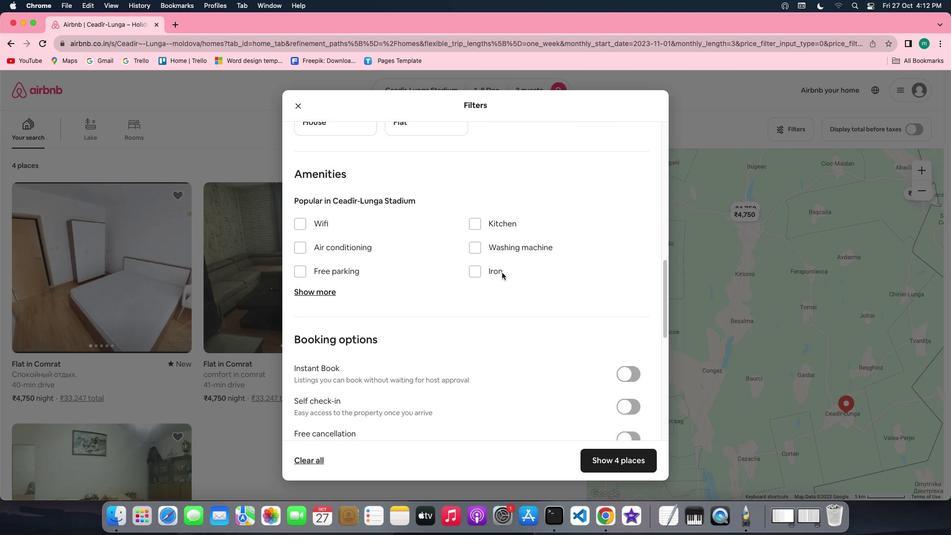 
Action: Mouse scrolled (502, 273) with delta (0, 0)
Screenshot: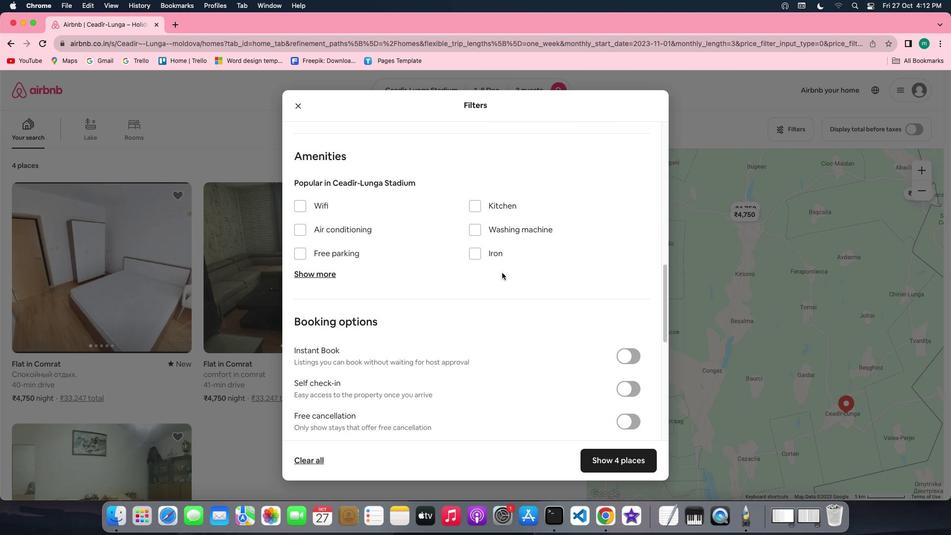 
Action: Mouse scrolled (502, 273) with delta (0, 0)
Screenshot: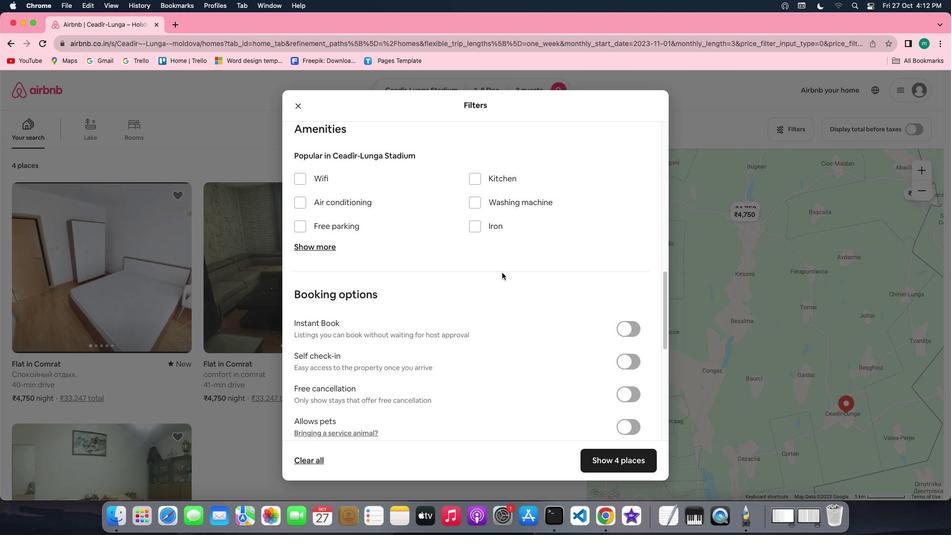 
Action: Mouse scrolled (502, 273) with delta (0, 0)
Screenshot: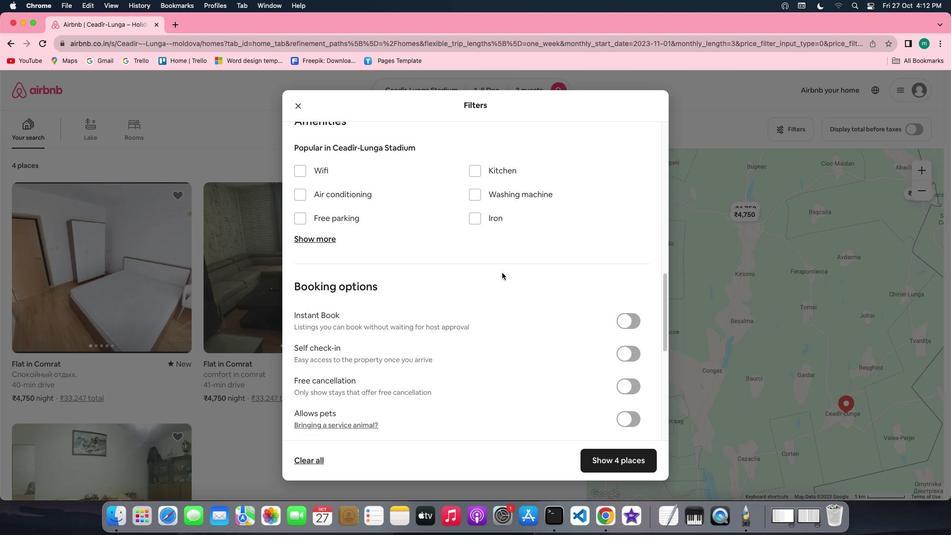 
Action: Mouse scrolled (502, 273) with delta (0, 0)
Screenshot: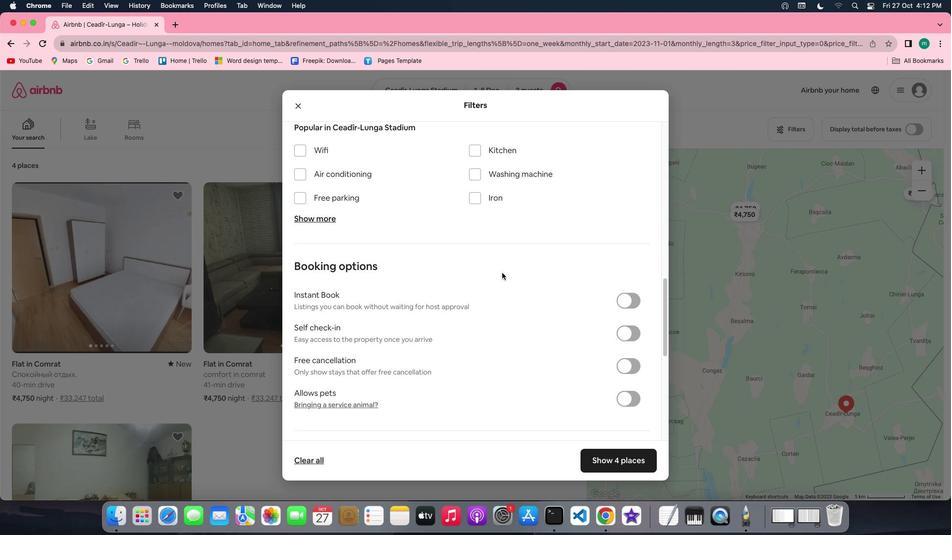 
Action: Mouse moved to (626, 316)
Screenshot: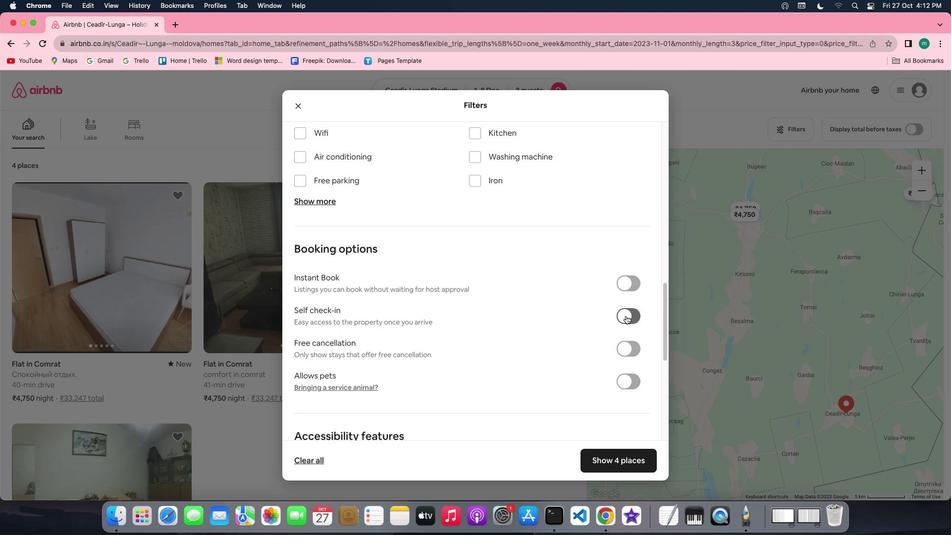 
Action: Mouse pressed left at (626, 316)
Screenshot: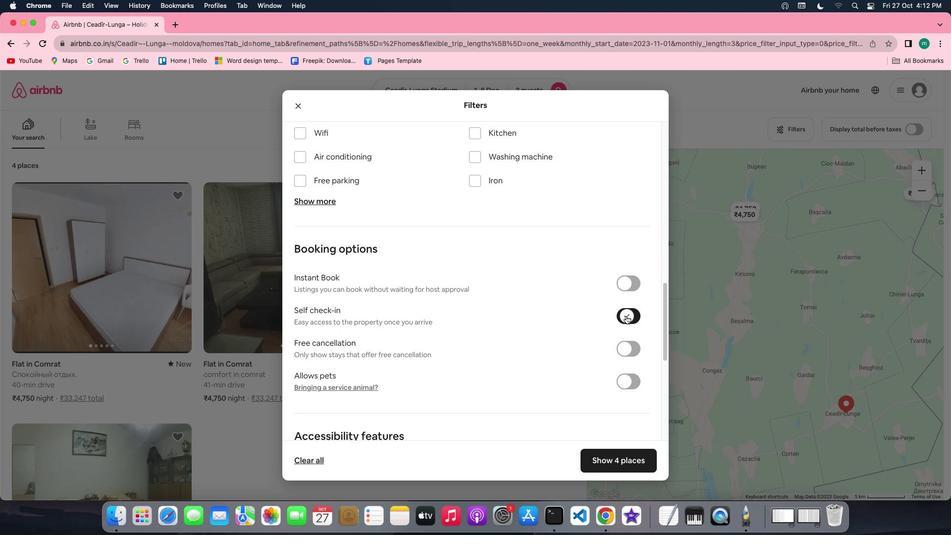 
Action: Mouse moved to (568, 346)
Screenshot: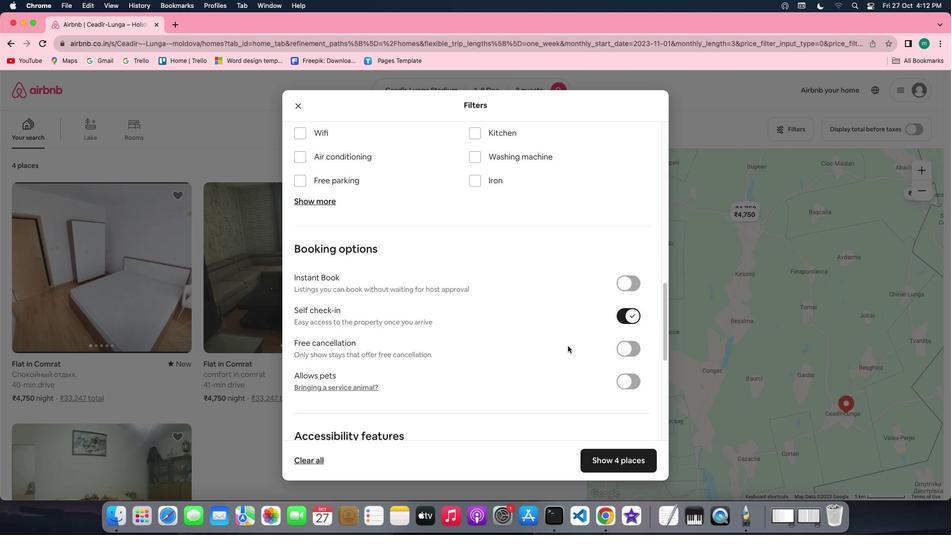 
Action: Mouse scrolled (568, 346) with delta (0, 0)
Screenshot: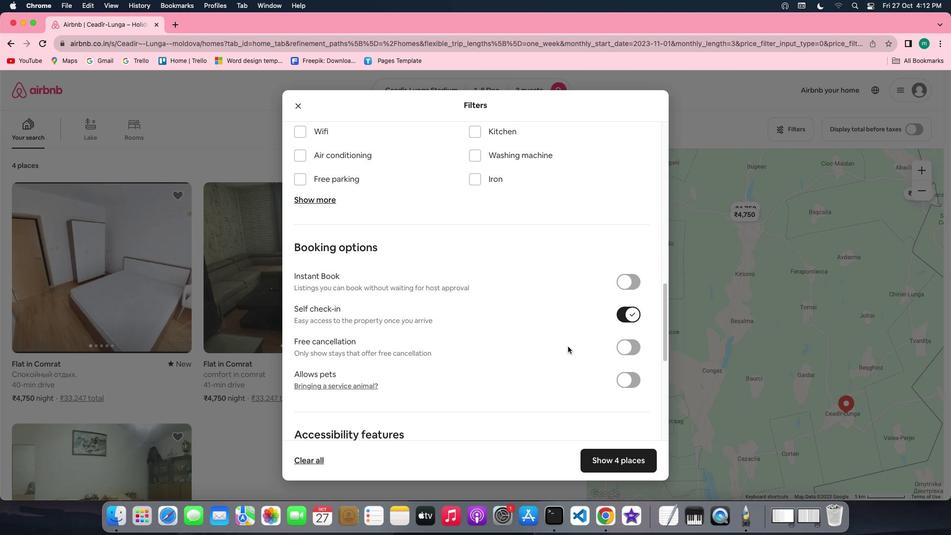 
Action: Mouse scrolled (568, 346) with delta (0, 0)
Screenshot: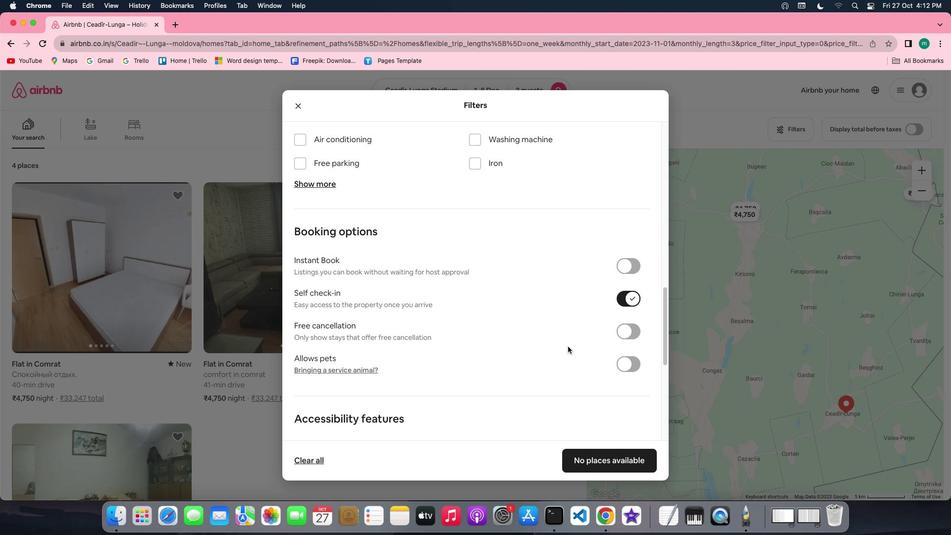 
Action: Mouse moved to (568, 346)
Screenshot: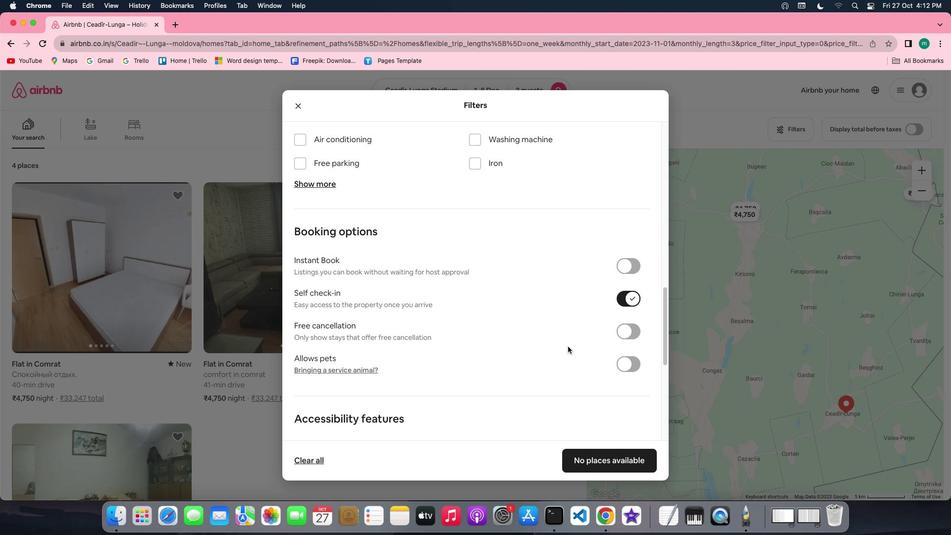 
Action: Mouse scrolled (568, 346) with delta (0, 0)
Screenshot: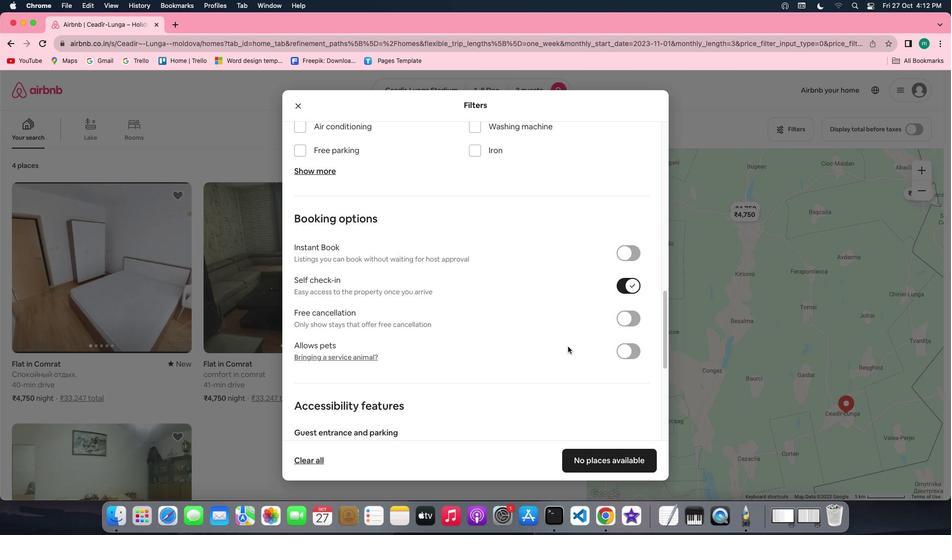 
Action: Mouse scrolled (568, 346) with delta (0, 0)
Screenshot: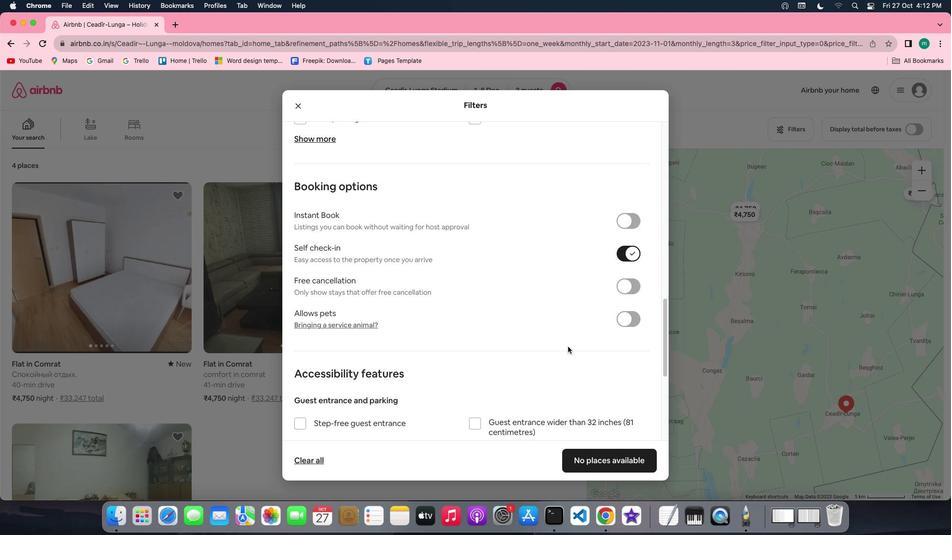 
Action: Mouse scrolled (568, 346) with delta (0, 0)
Screenshot: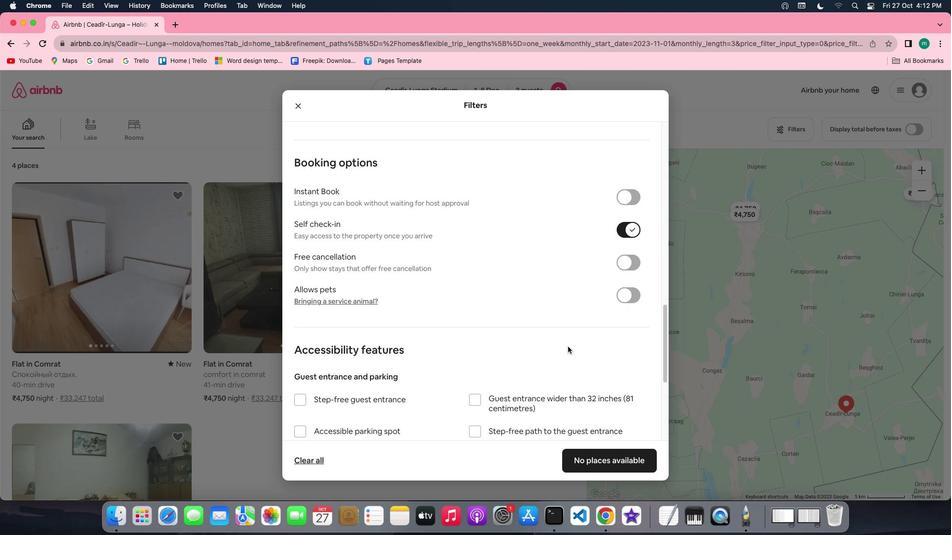 
Action: Mouse scrolled (568, 346) with delta (0, 0)
Screenshot: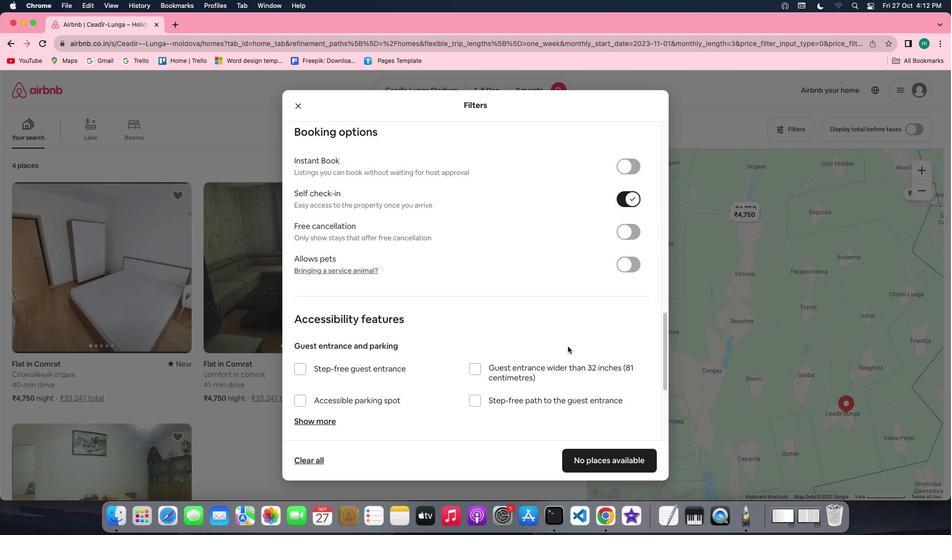 
Action: Mouse scrolled (568, 346) with delta (0, 0)
Screenshot: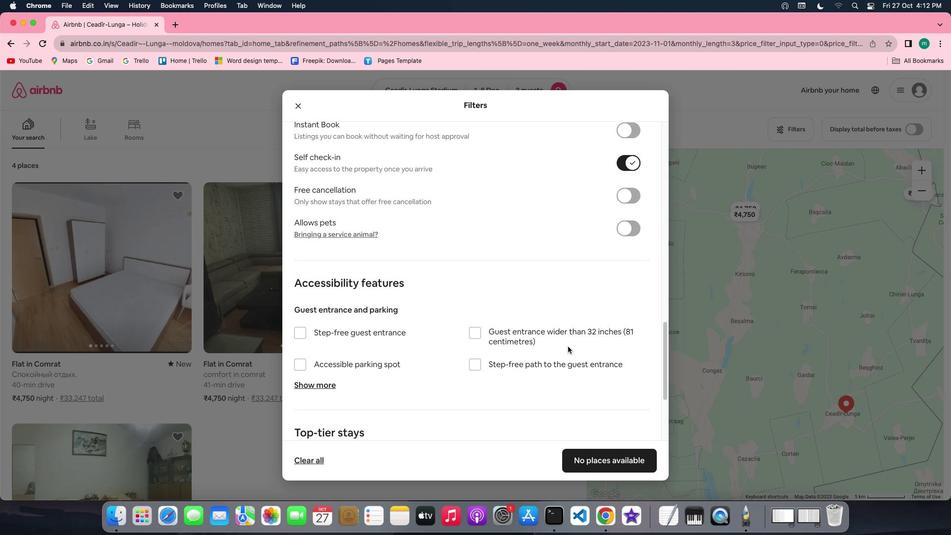 
Action: Mouse scrolled (568, 346) with delta (0, -1)
Screenshot: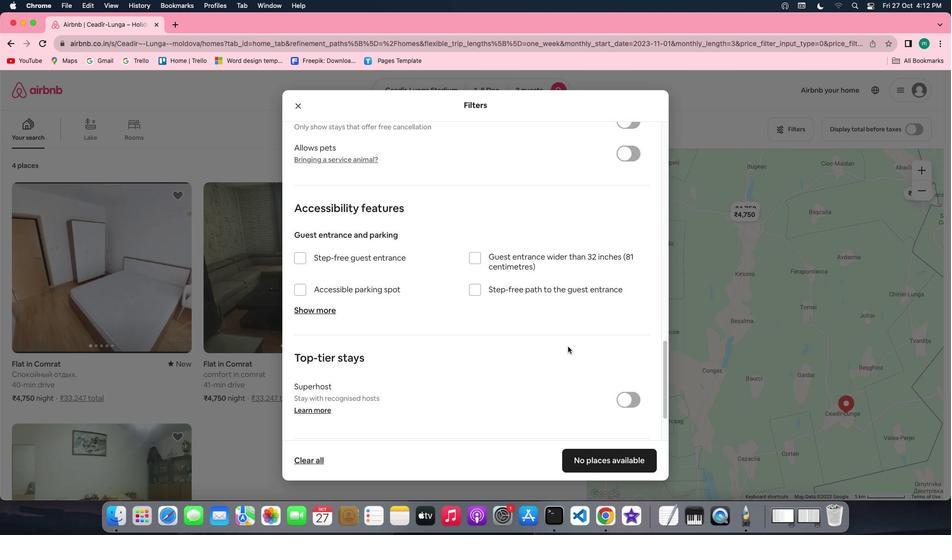 
Action: Mouse scrolled (568, 346) with delta (0, -1)
Screenshot: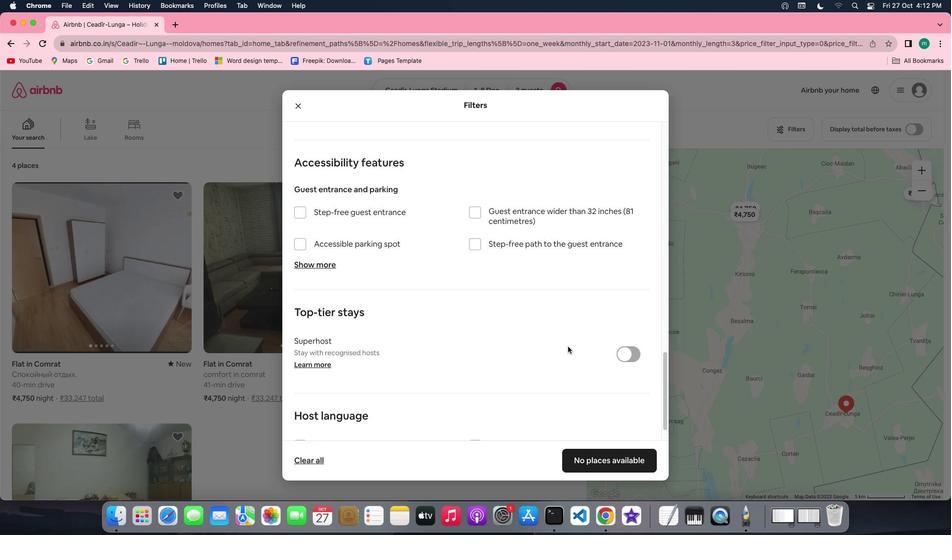 
Action: Mouse scrolled (568, 346) with delta (0, 0)
Screenshot: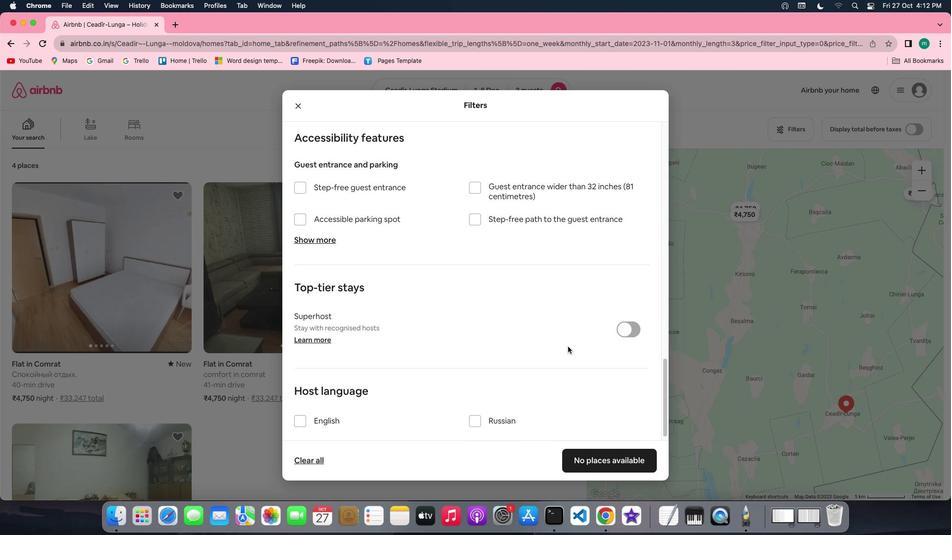 
Action: Mouse scrolled (568, 346) with delta (0, 0)
Screenshot: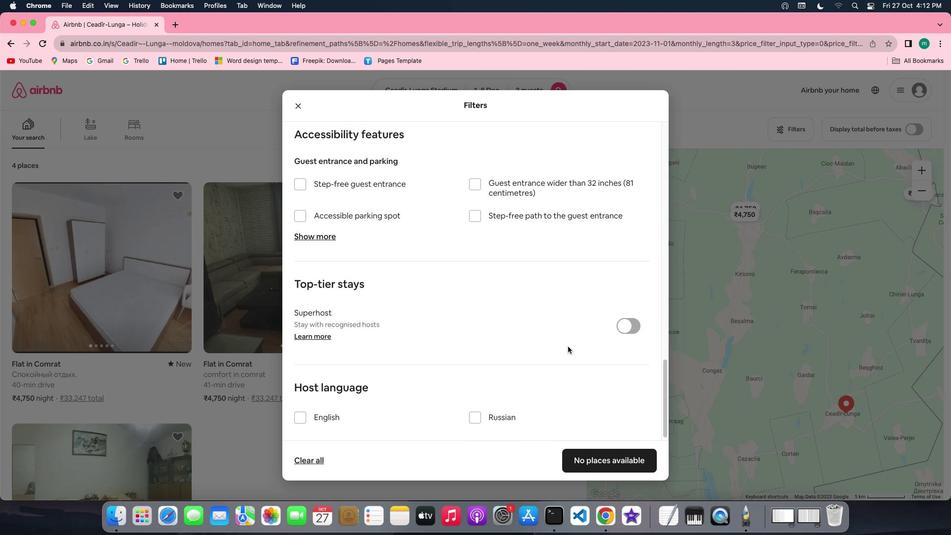 
Action: Mouse scrolled (568, 346) with delta (0, 0)
Screenshot: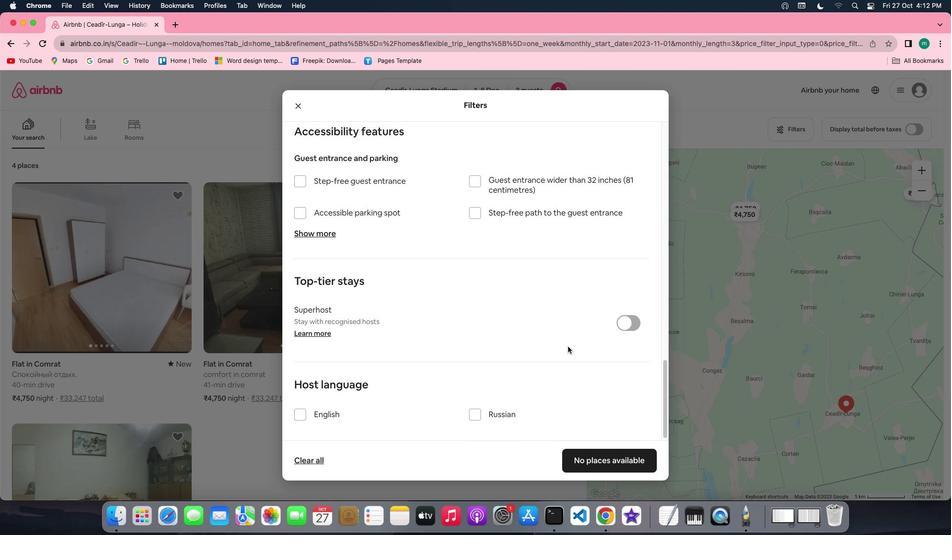 
Action: Mouse scrolled (568, 346) with delta (0, -1)
Screenshot: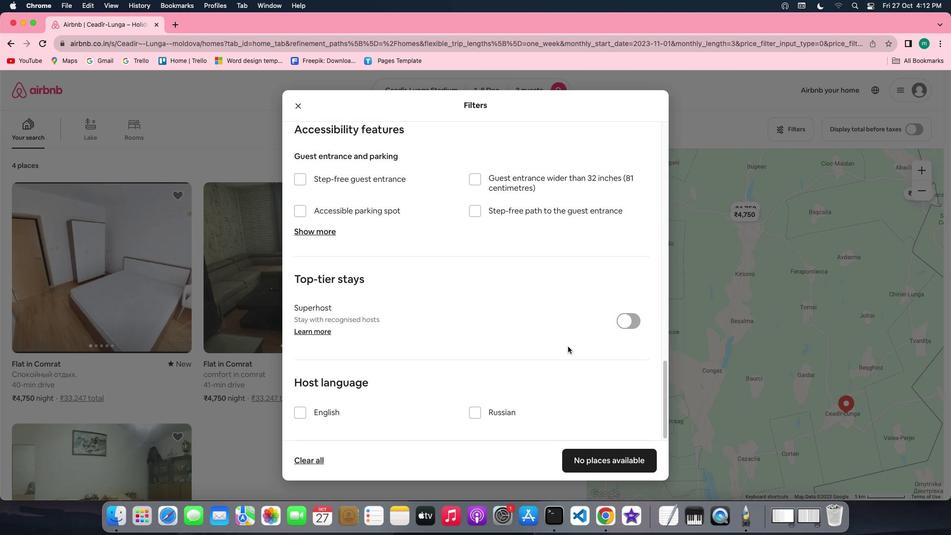 
Action: Mouse scrolled (568, 346) with delta (0, -1)
Screenshot: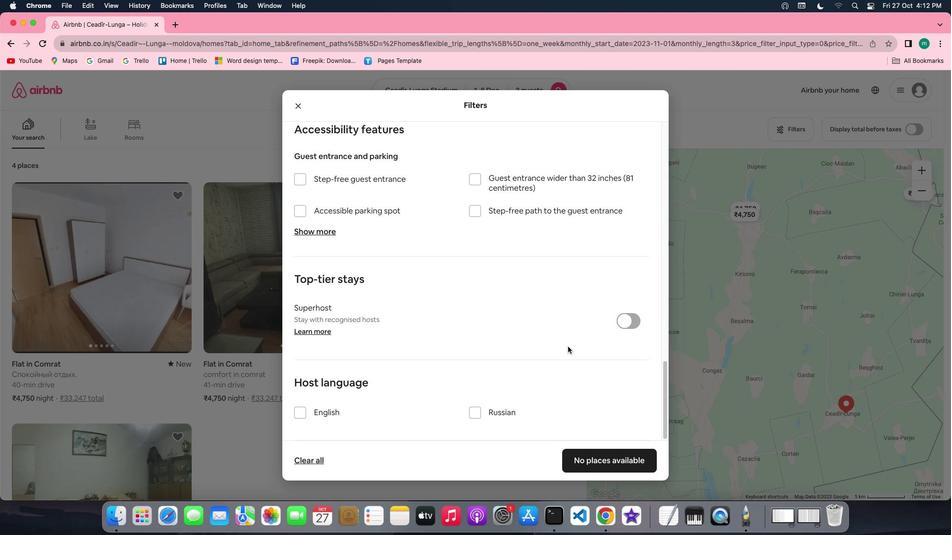 
Action: Mouse moved to (623, 468)
Screenshot: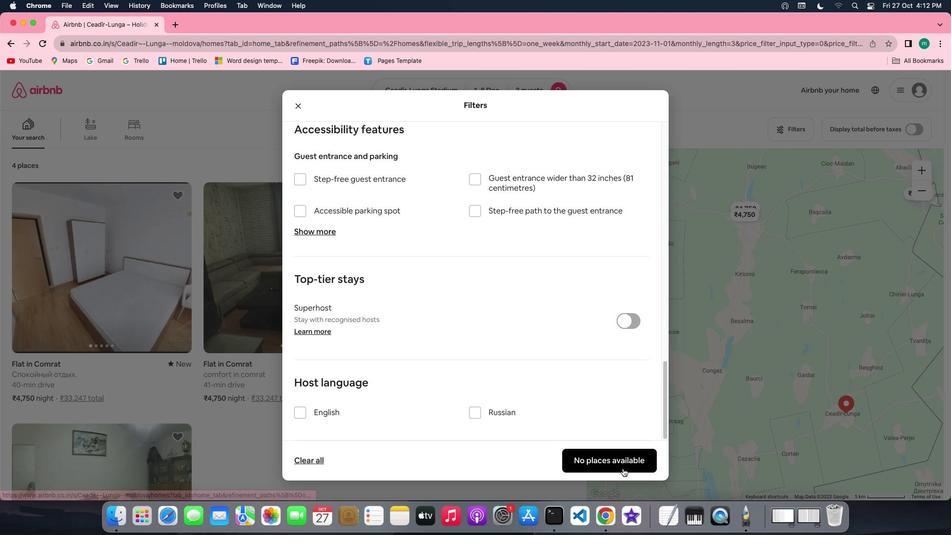 
Action: Mouse pressed left at (623, 468)
Screenshot: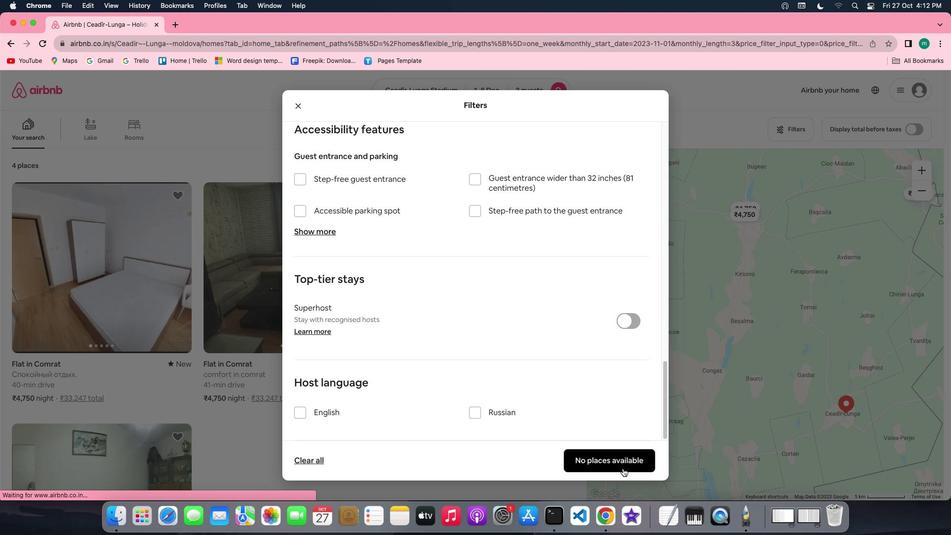 
Action: Mouse moved to (363, 306)
Screenshot: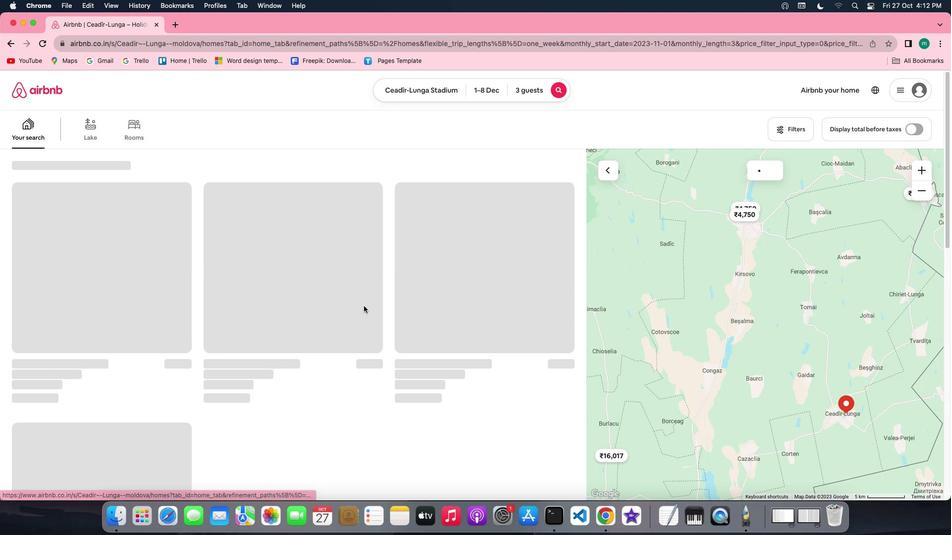 
